 Task: Create a due date automation trigger when advanced on, 2 working days before a card is due add fields without custom field "Resume" set to a date more than 1 days ago at 11:00 AM.
Action: Mouse moved to (982, 305)
Screenshot: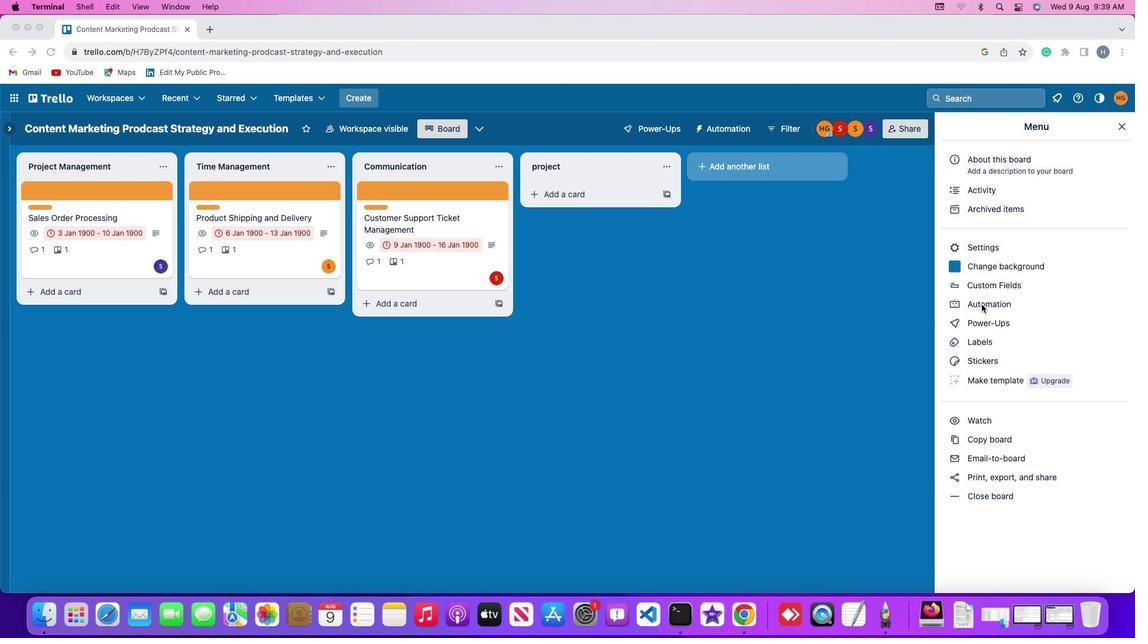
Action: Mouse pressed left at (982, 305)
Screenshot: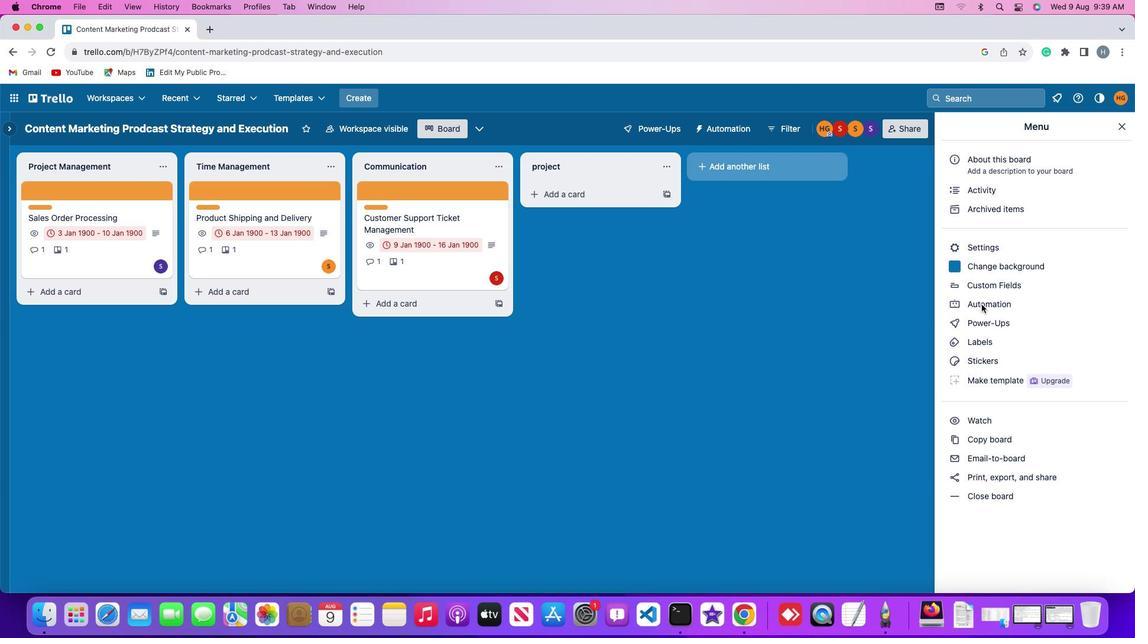
Action: Mouse pressed left at (982, 305)
Screenshot: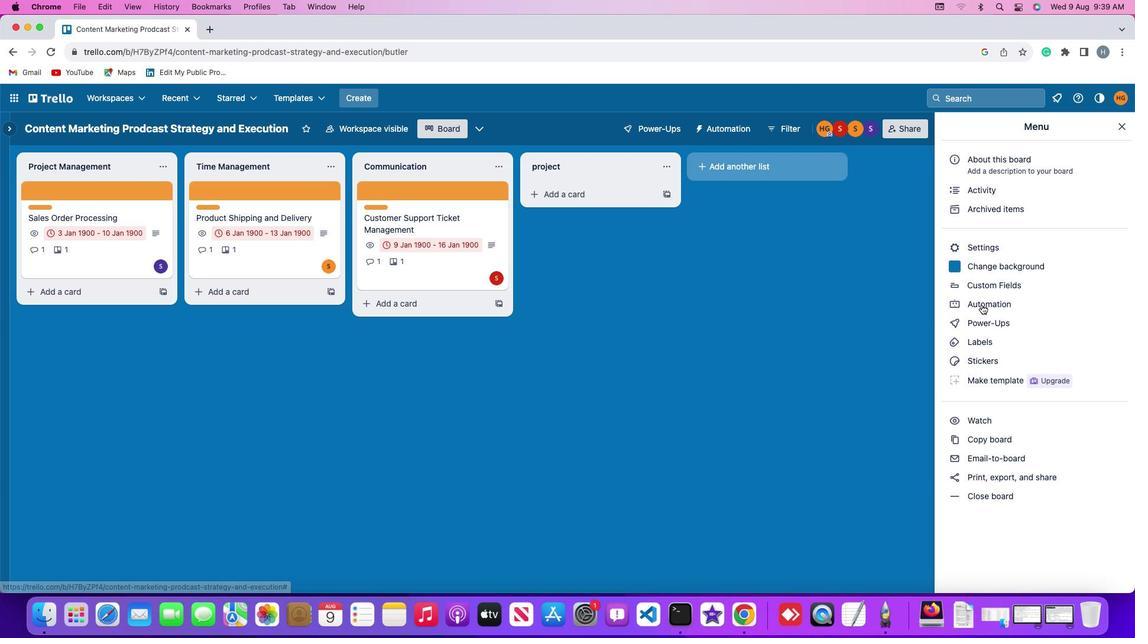 
Action: Mouse moved to (84, 275)
Screenshot: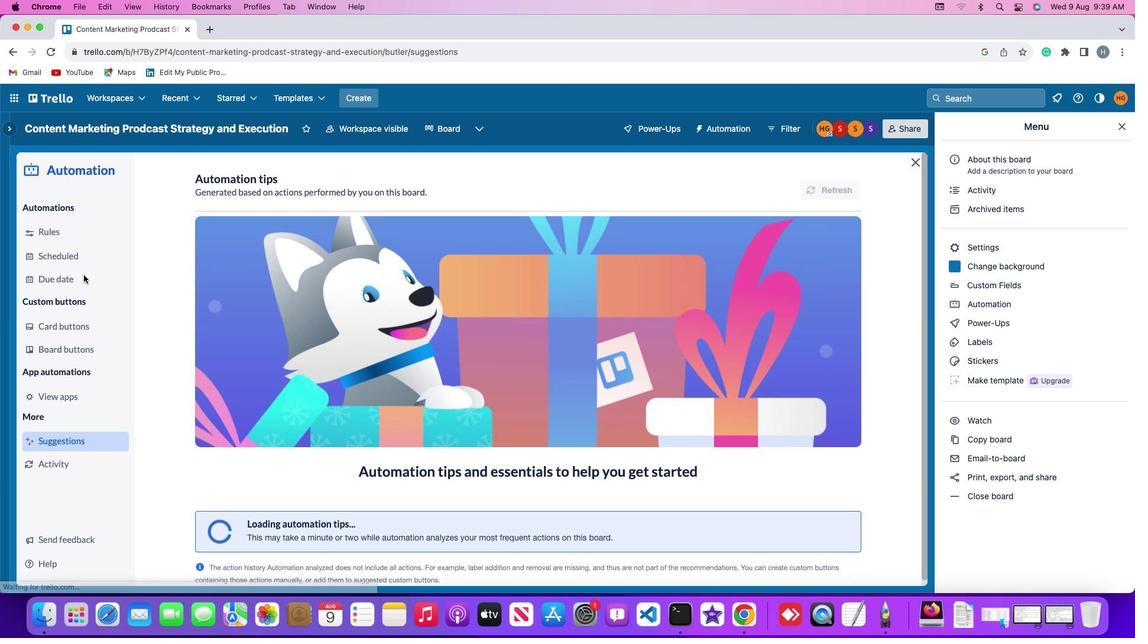 
Action: Mouse pressed left at (84, 275)
Screenshot: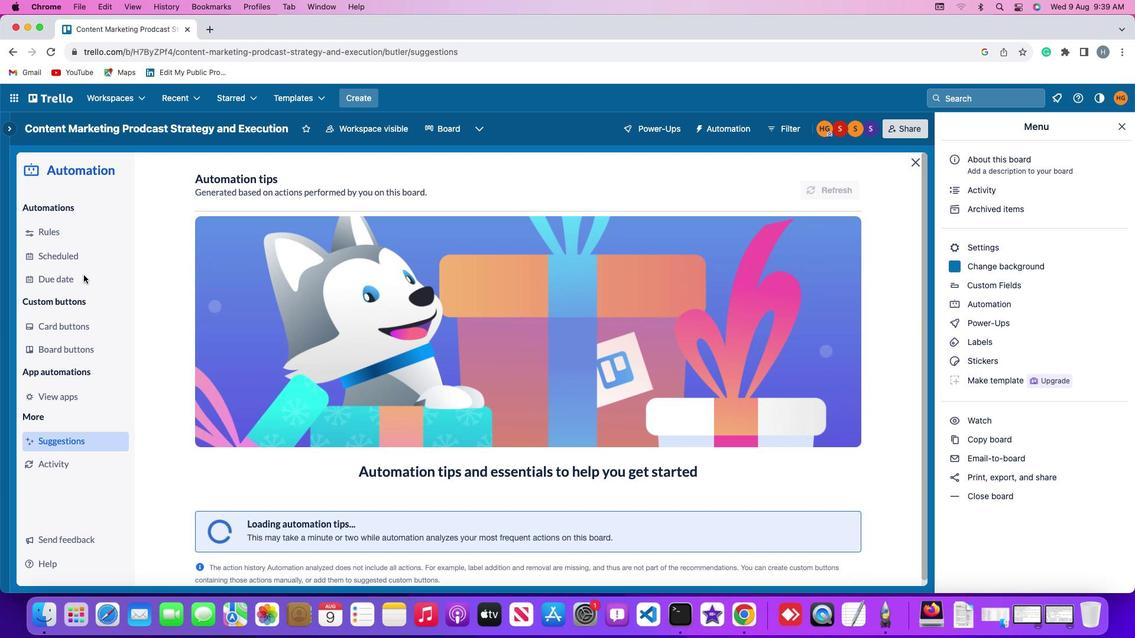 
Action: Mouse moved to (808, 181)
Screenshot: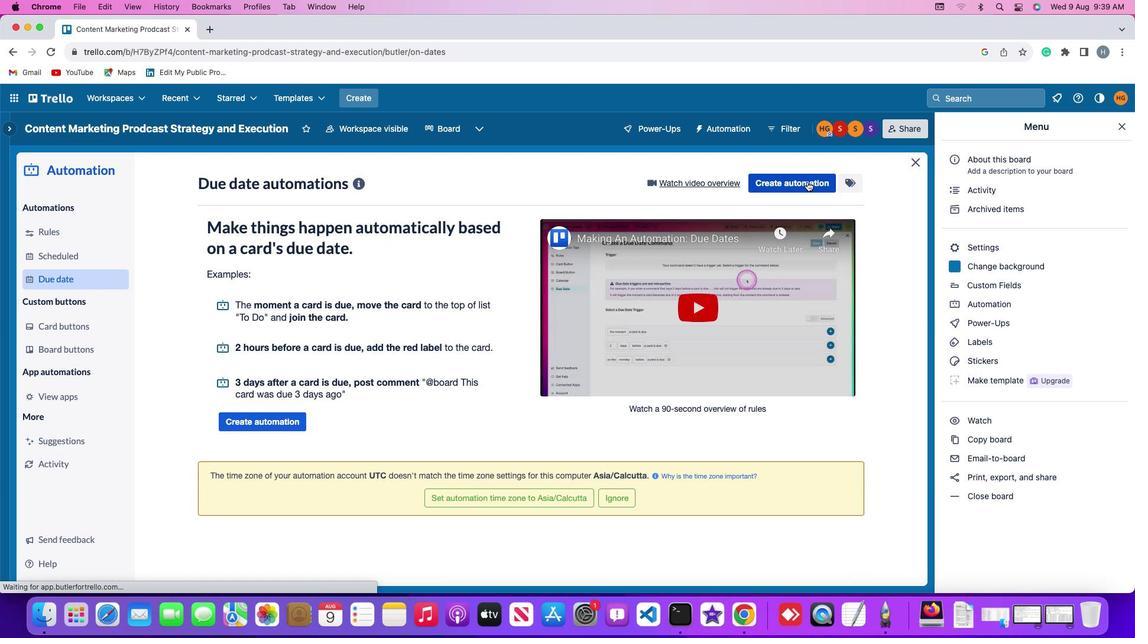 
Action: Mouse pressed left at (808, 181)
Screenshot: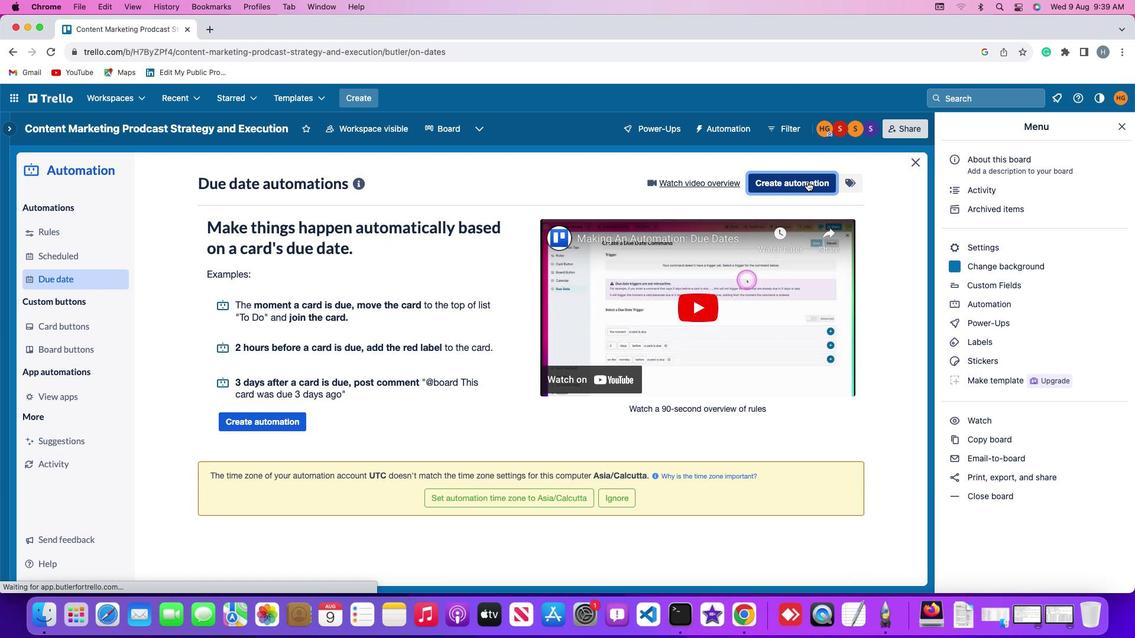 
Action: Mouse moved to (308, 297)
Screenshot: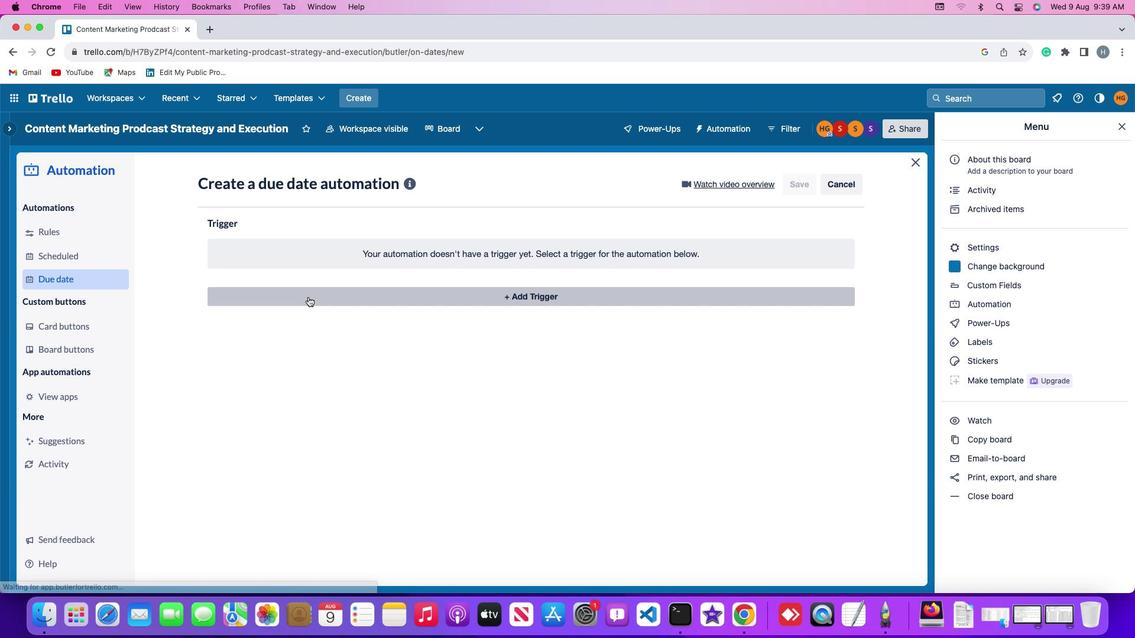 
Action: Mouse pressed left at (308, 297)
Screenshot: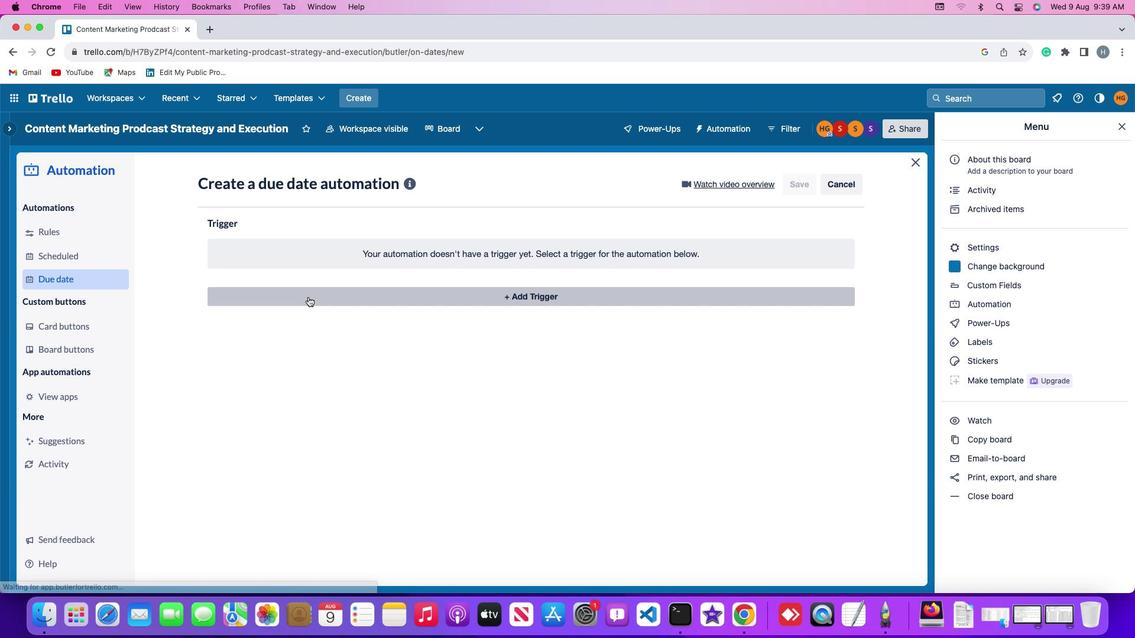 
Action: Mouse moved to (232, 477)
Screenshot: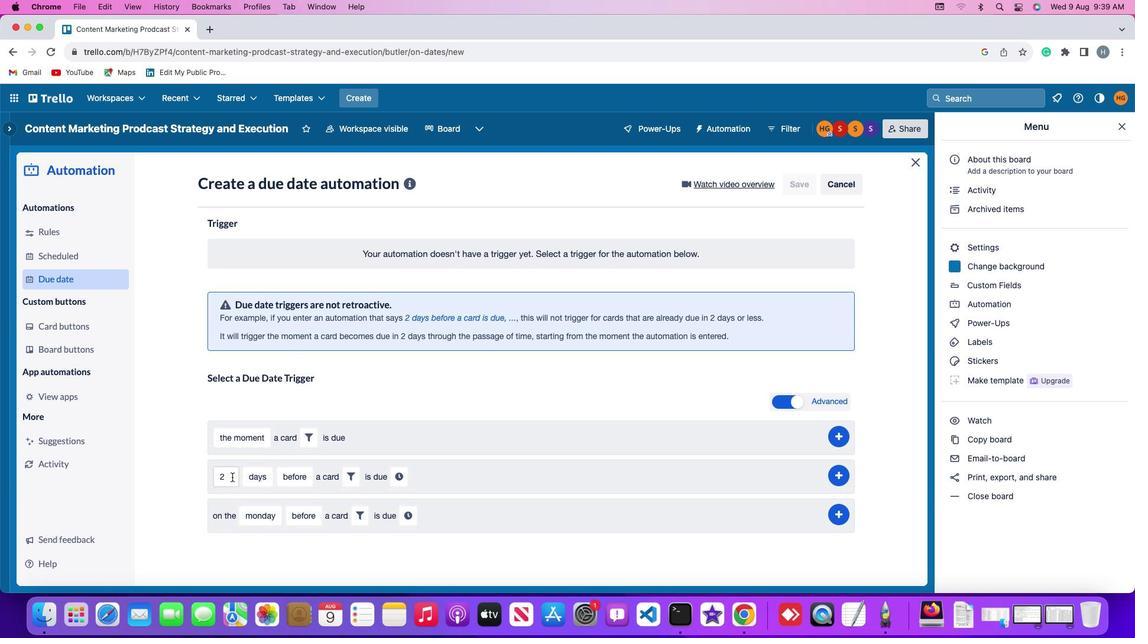 
Action: Mouse pressed left at (232, 477)
Screenshot: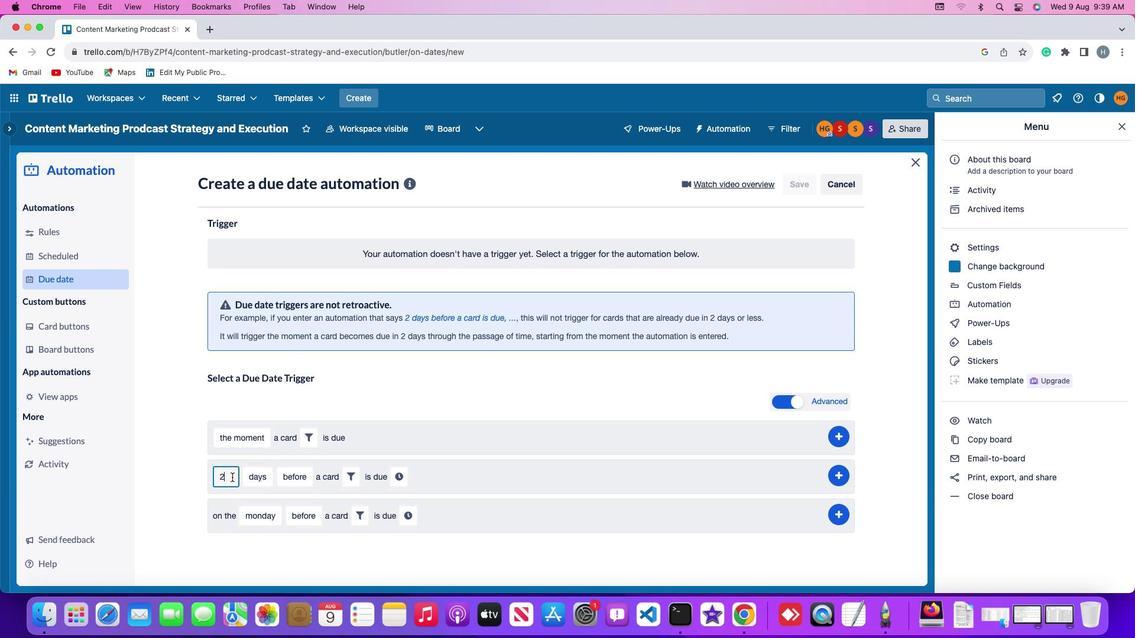 
Action: Key pressed Key.backspace'2'
Screenshot: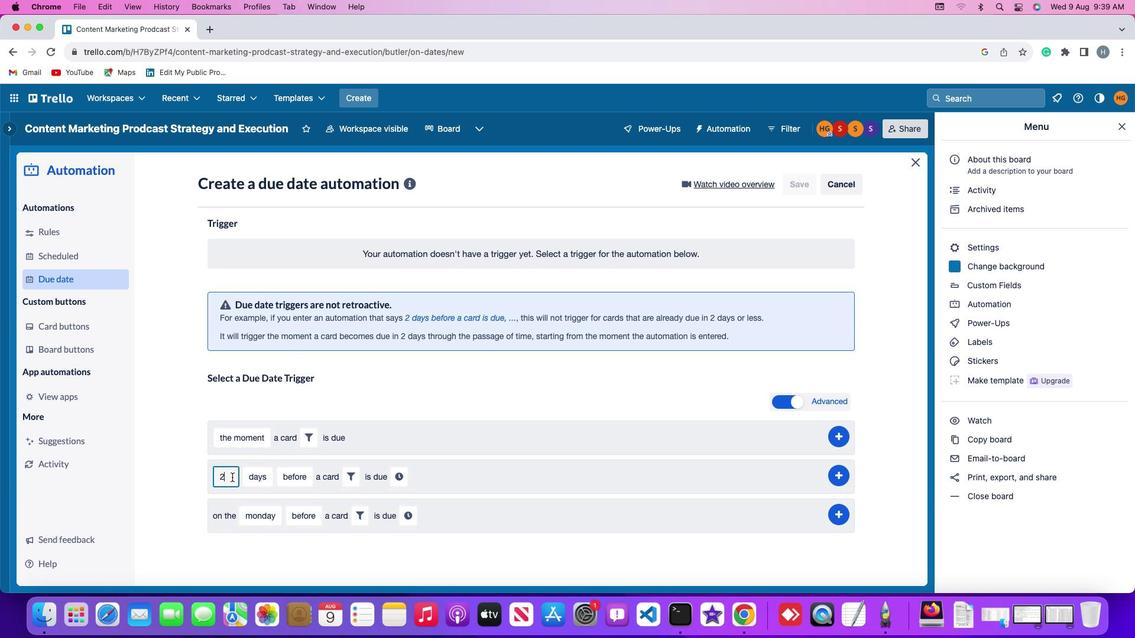 
Action: Mouse moved to (253, 477)
Screenshot: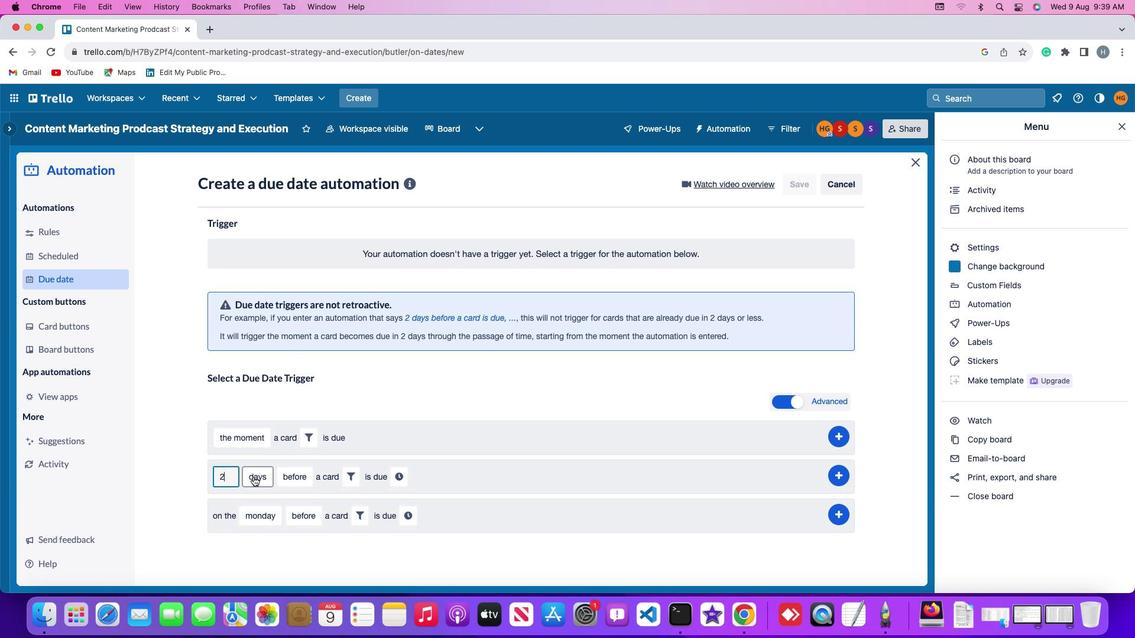 
Action: Mouse pressed left at (253, 477)
Screenshot: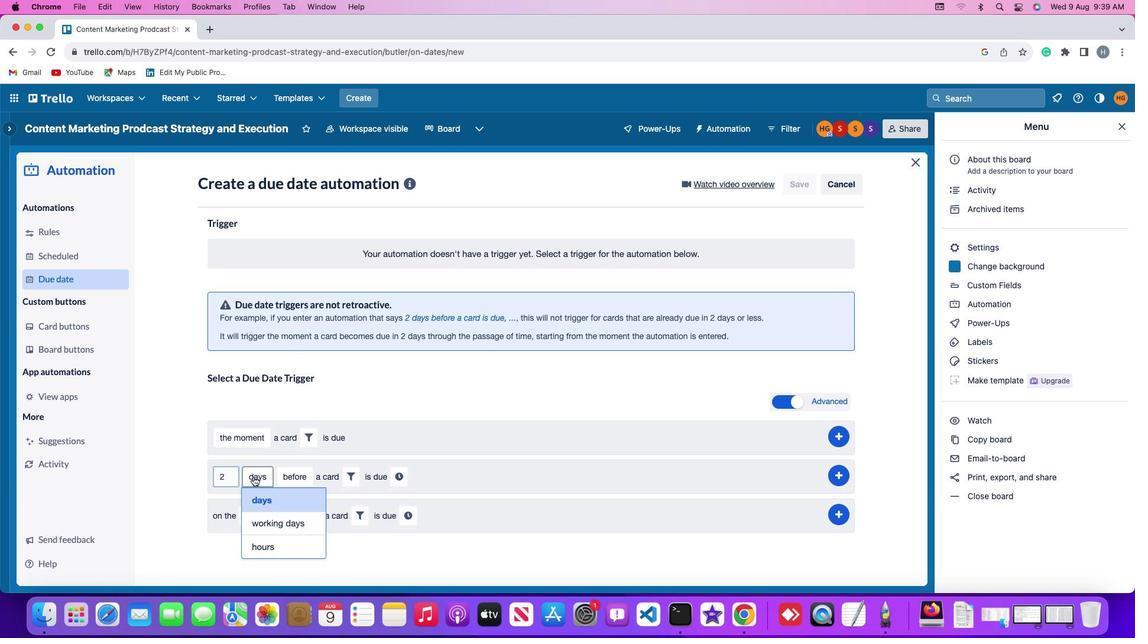 
Action: Mouse moved to (258, 520)
Screenshot: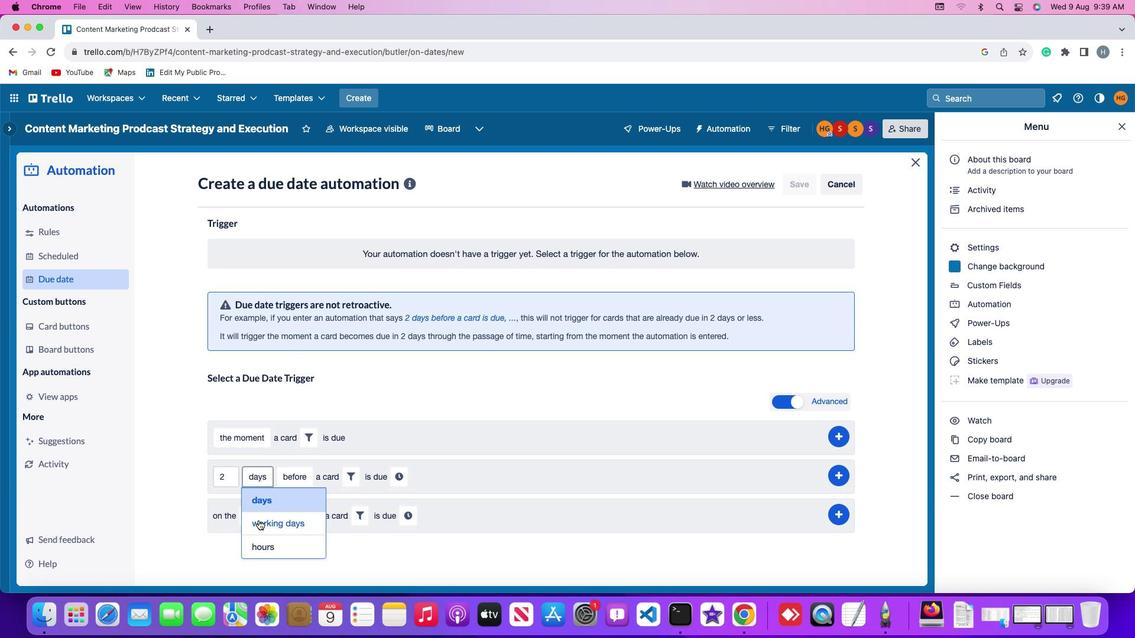 
Action: Mouse pressed left at (258, 520)
Screenshot: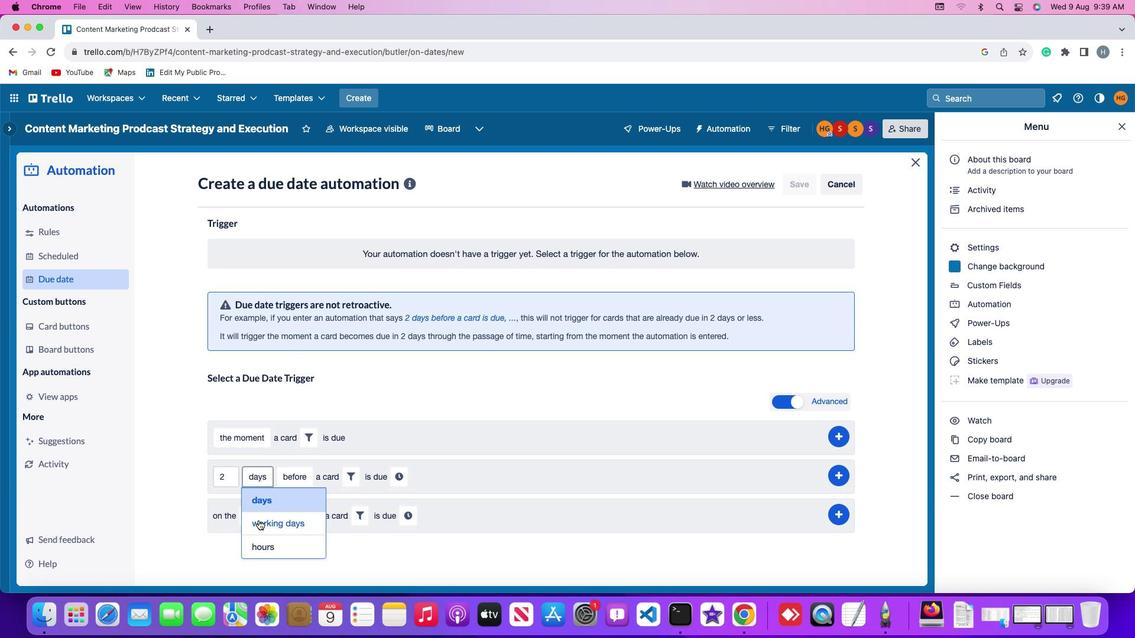 
Action: Mouse moved to (335, 477)
Screenshot: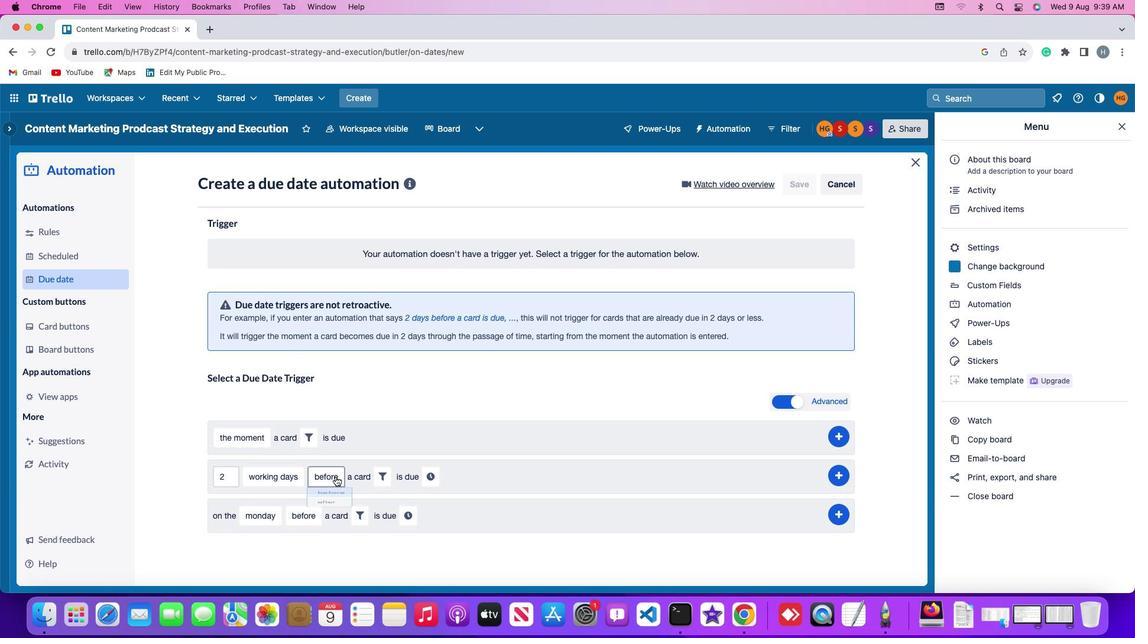 
Action: Mouse pressed left at (335, 477)
Screenshot: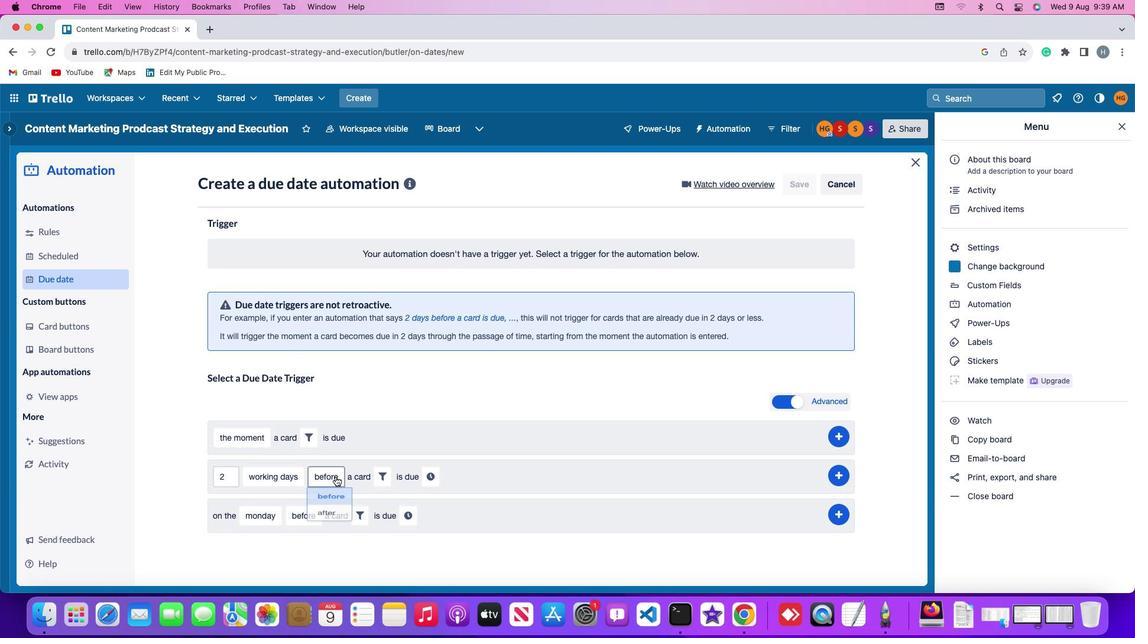 
Action: Mouse moved to (332, 499)
Screenshot: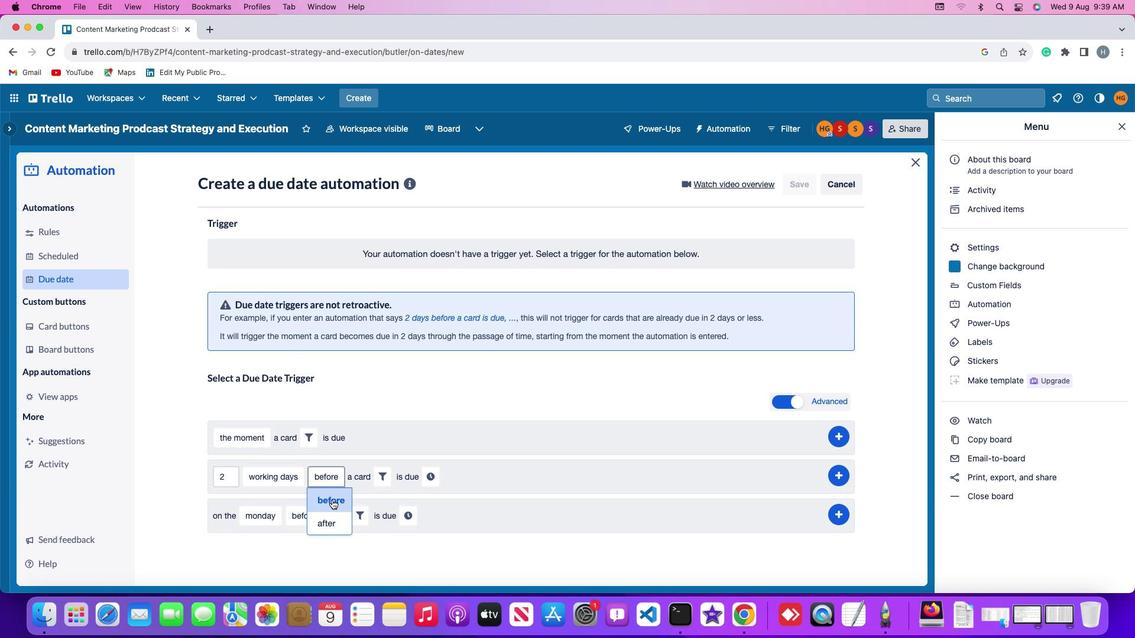 
Action: Mouse pressed left at (332, 499)
Screenshot: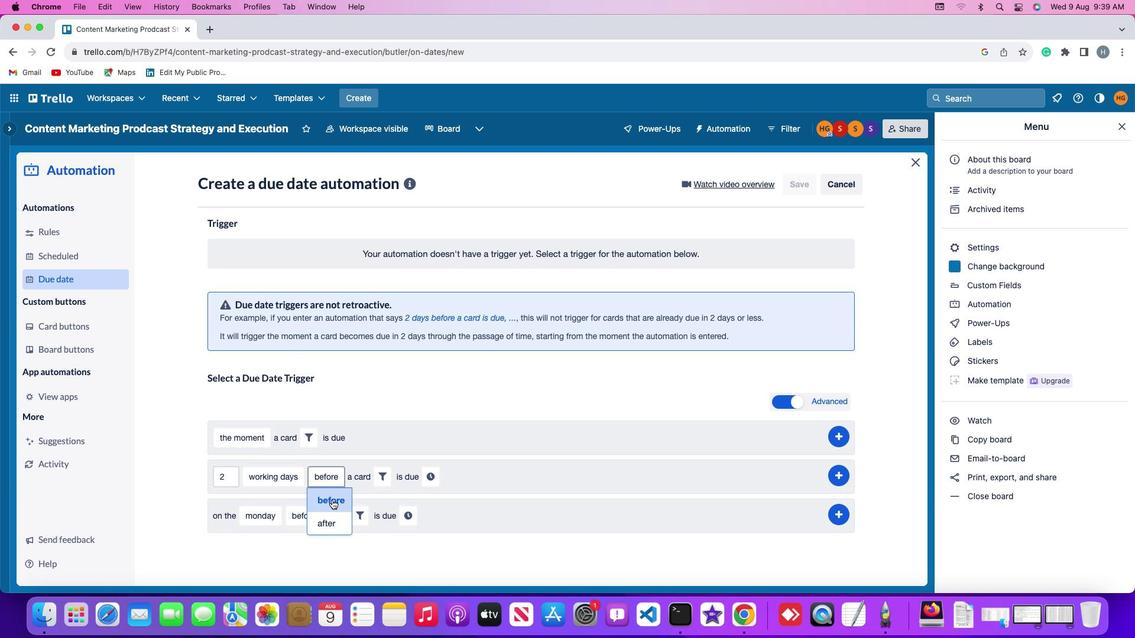 
Action: Mouse moved to (380, 473)
Screenshot: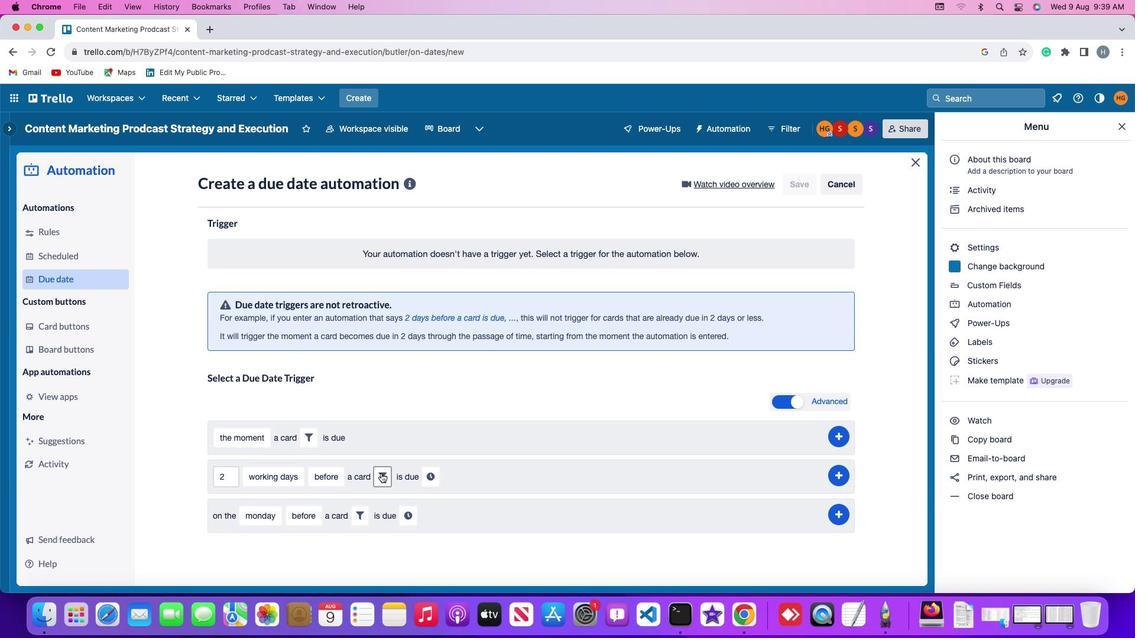 
Action: Mouse pressed left at (380, 473)
Screenshot: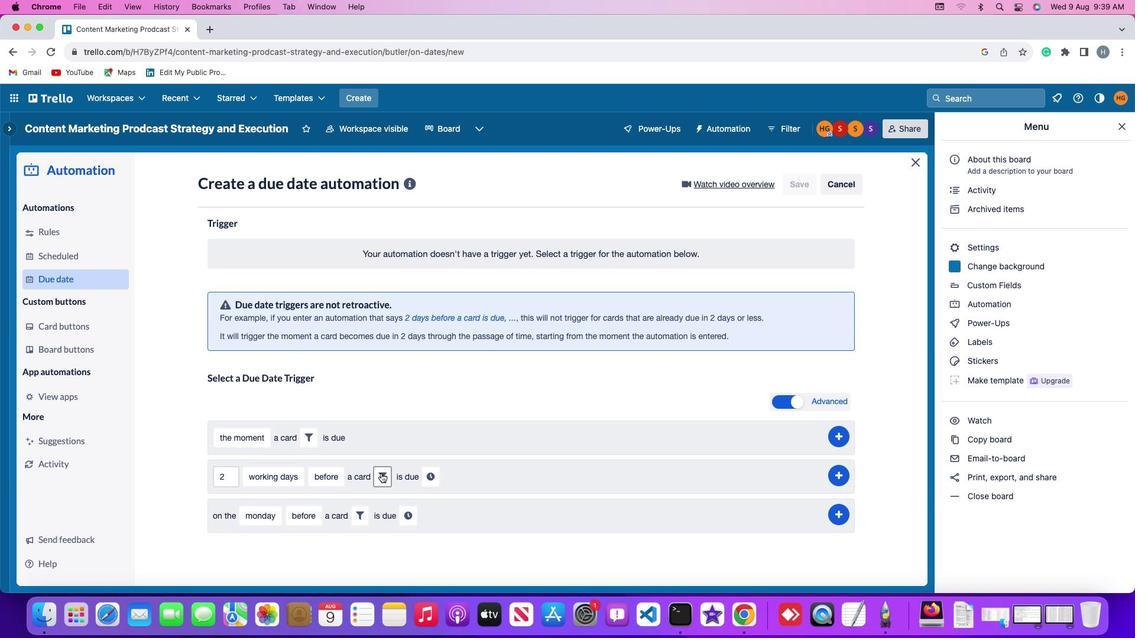 
Action: Mouse moved to (579, 511)
Screenshot: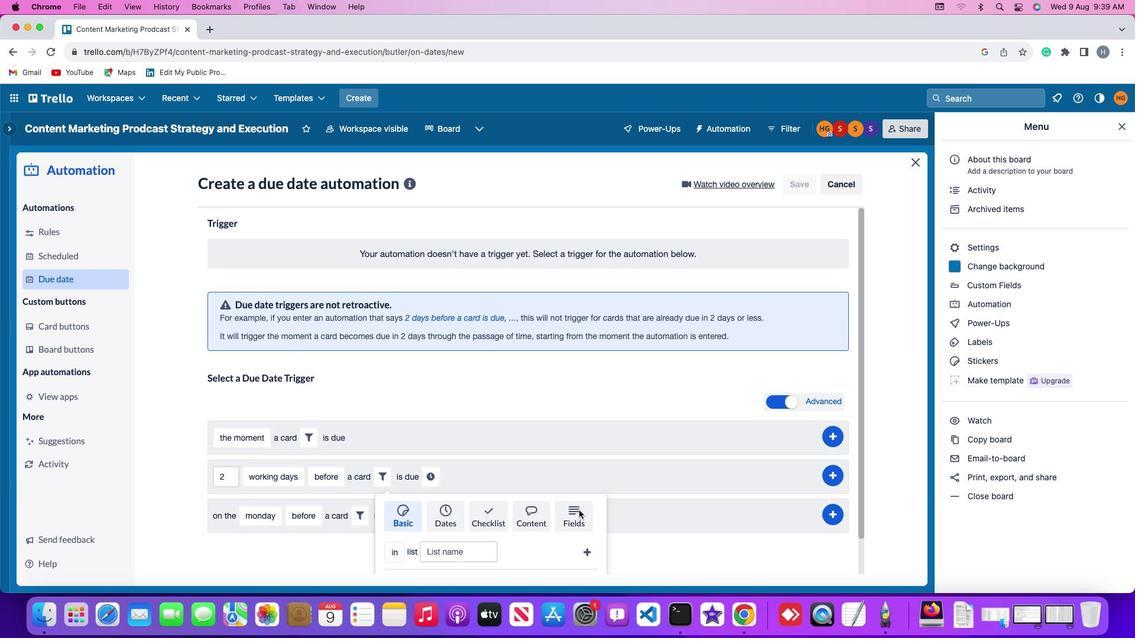 
Action: Mouse pressed left at (579, 511)
Screenshot: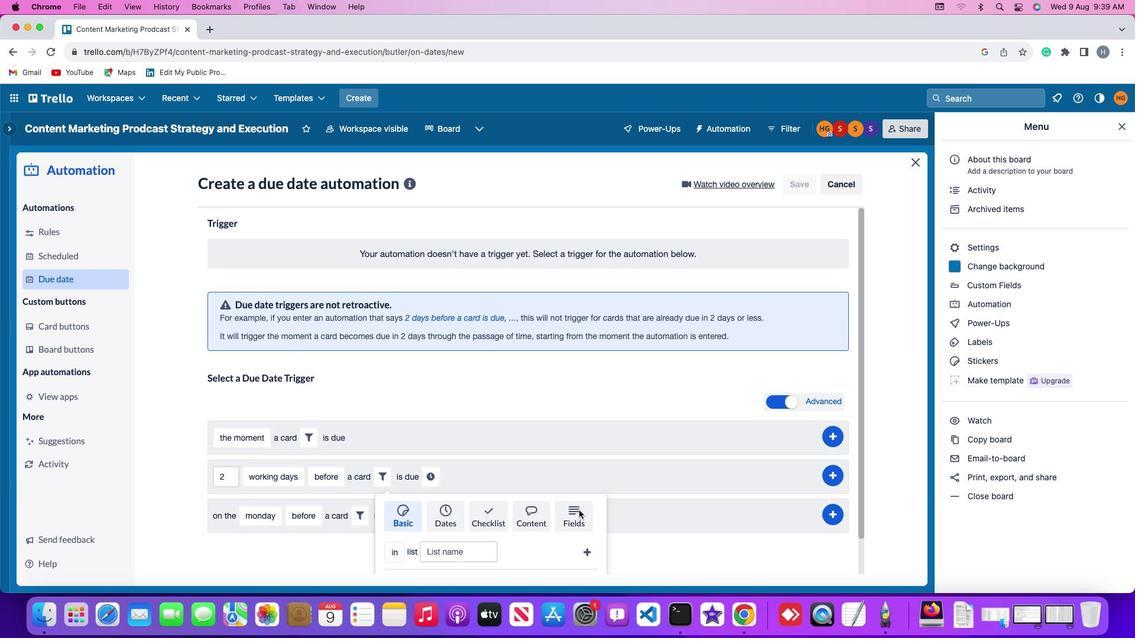 
Action: Mouse moved to (597, 513)
Screenshot: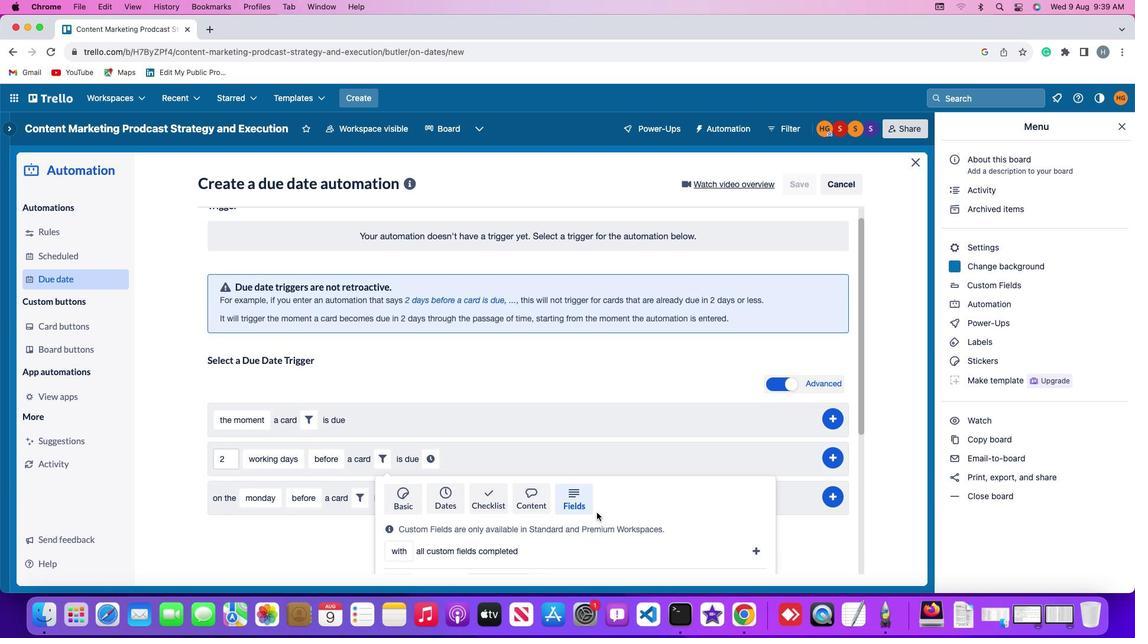 
Action: Mouse scrolled (597, 513) with delta (0, 0)
Screenshot: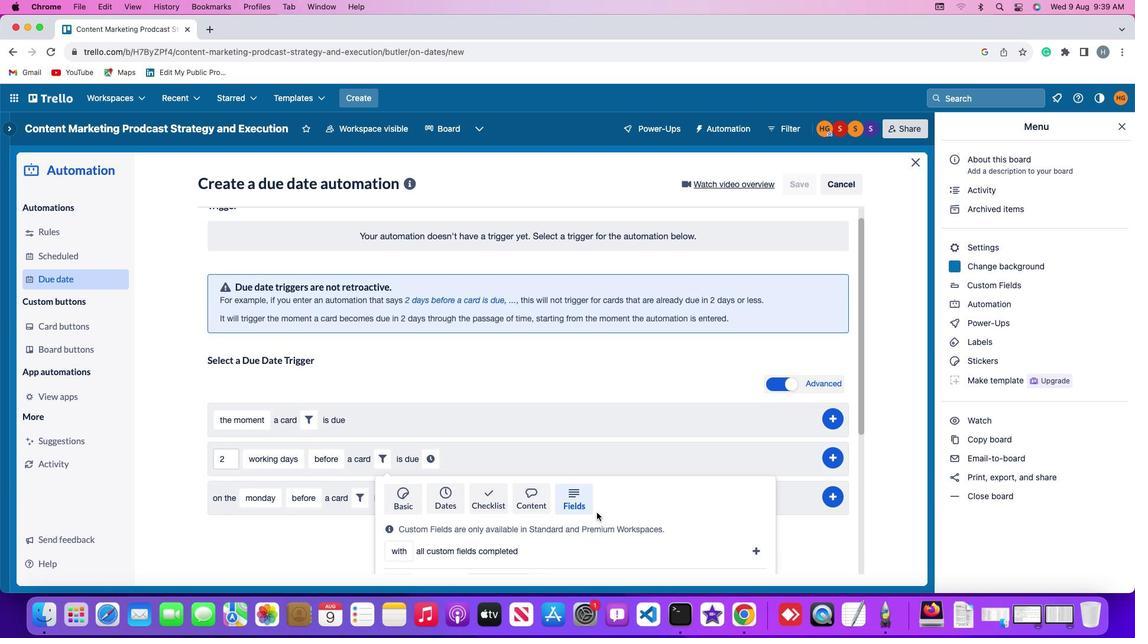 
Action: Mouse moved to (596, 513)
Screenshot: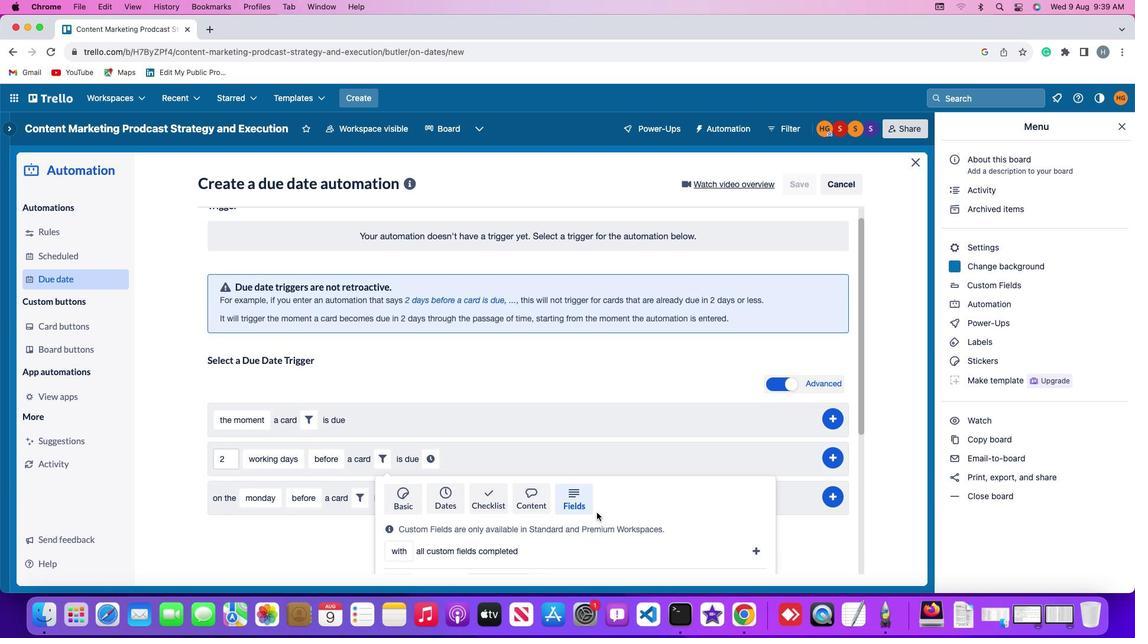 
Action: Mouse scrolled (596, 513) with delta (0, 0)
Screenshot: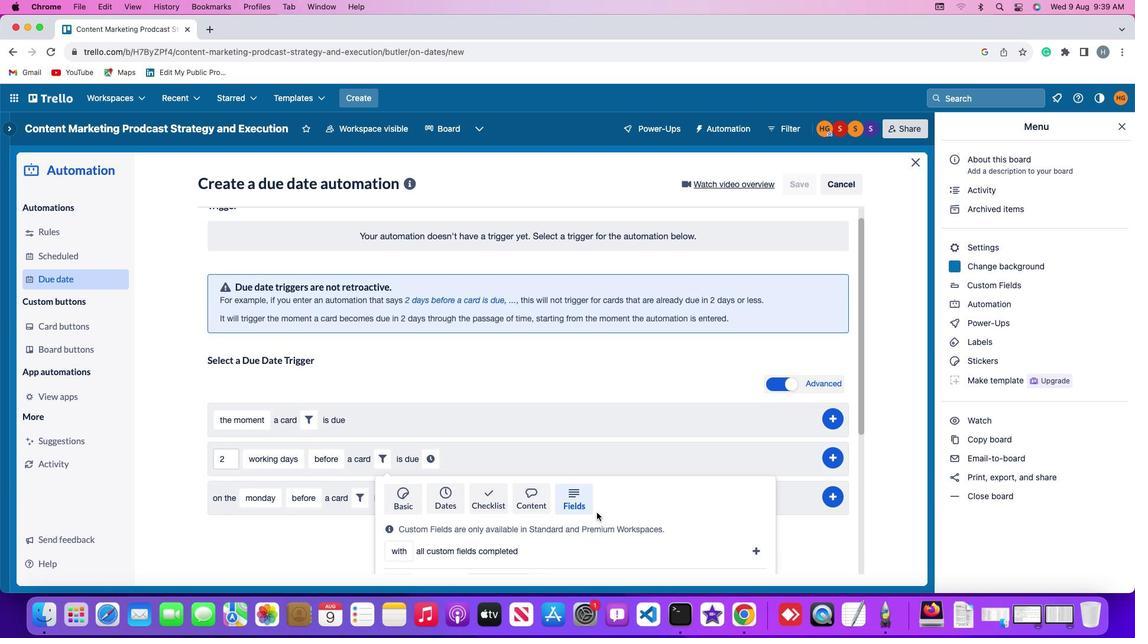
Action: Mouse scrolled (596, 513) with delta (0, -1)
Screenshot: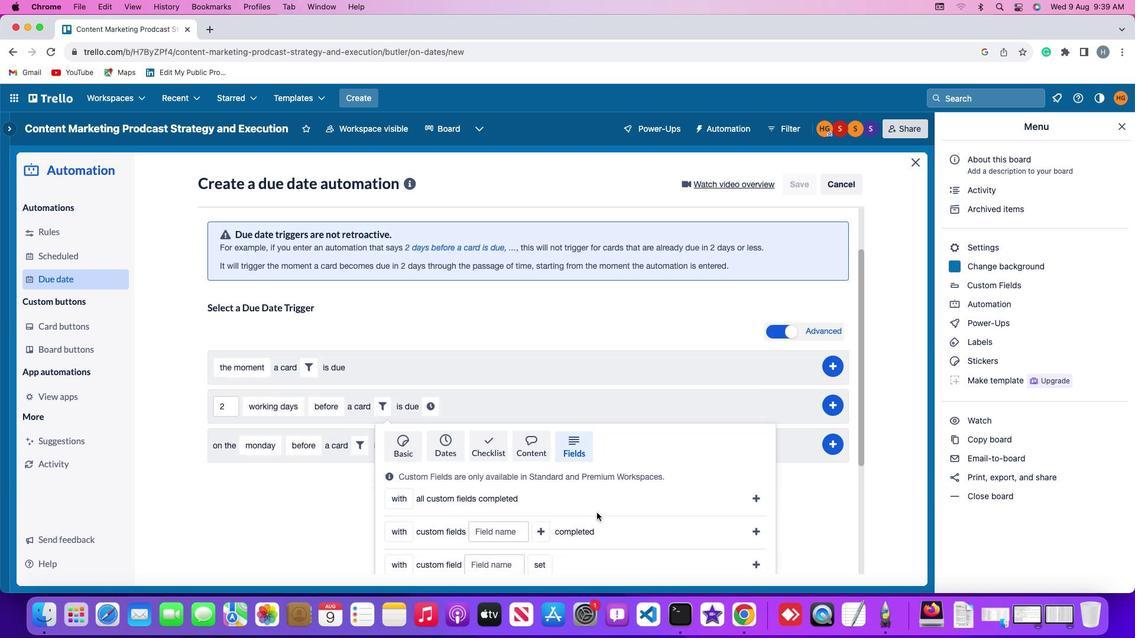 
Action: Mouse scrolled (596, 513) with delta (0, -2)
Screenshot: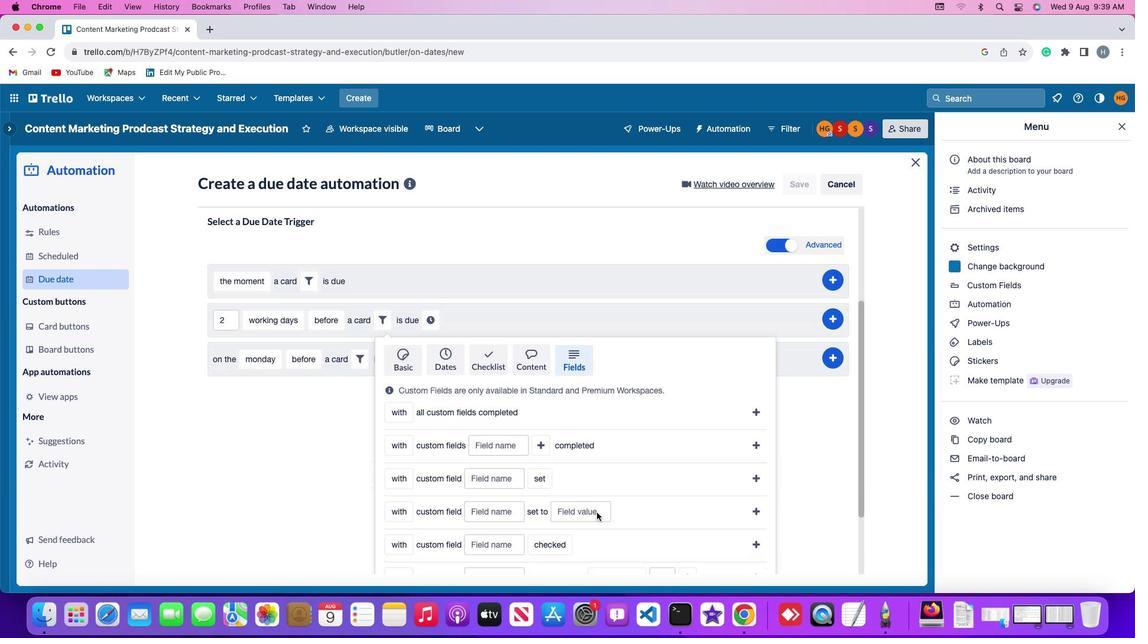 
Action: Mouse scrolled (596, 513) with delta (0, 0)
Screenshot: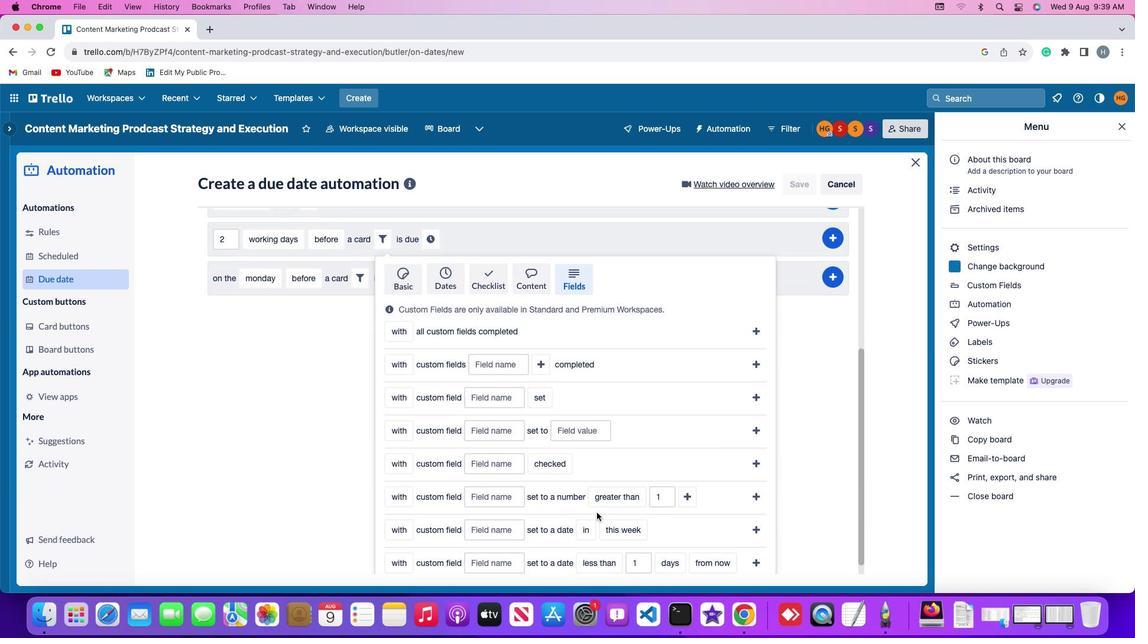 
Action: Mouse scrolled (596, 513) with delta (0, 0)
Screenshot: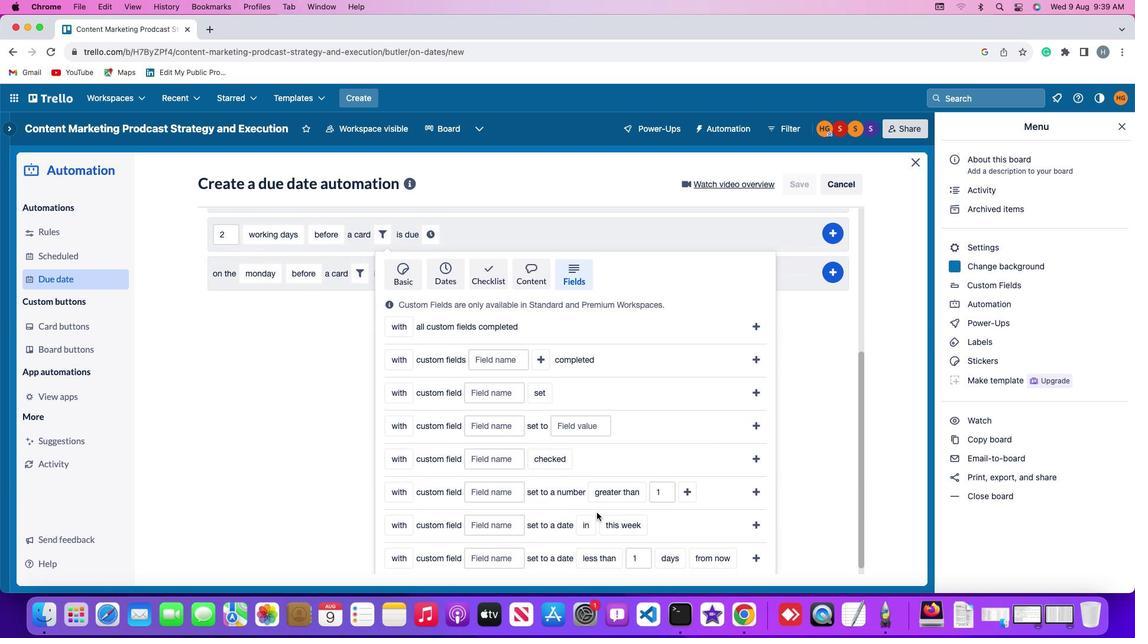 
Action: Mouse scrolled (596, 513) with delta (0, -1)
Screenshot: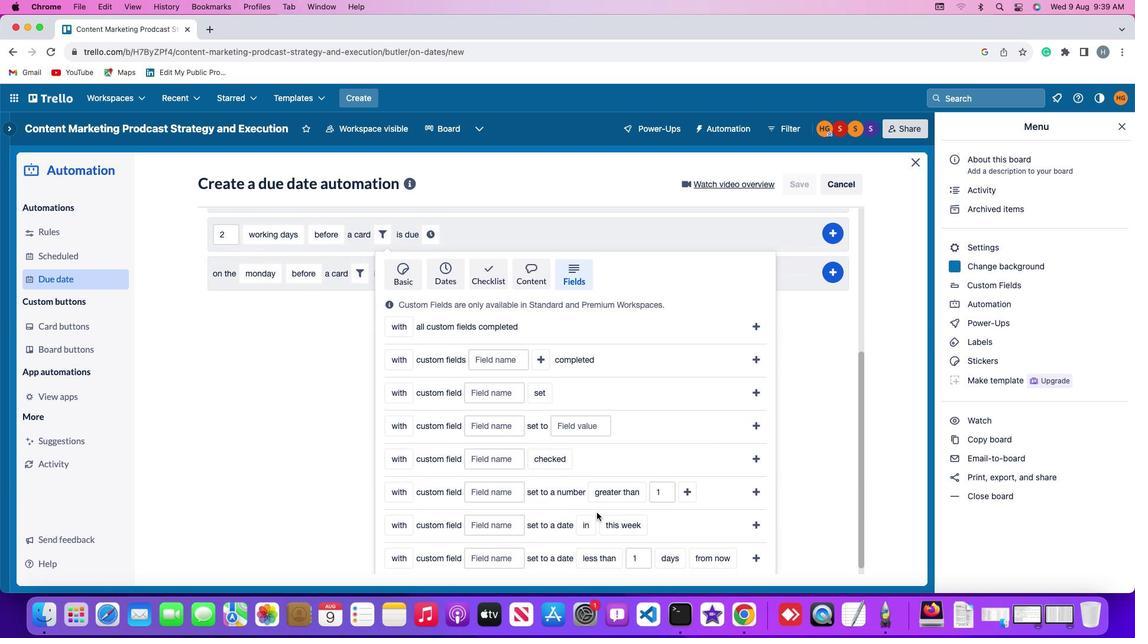 
Action: Mouse scrolled (596, 513) with delta (0, -2)
Screenshot: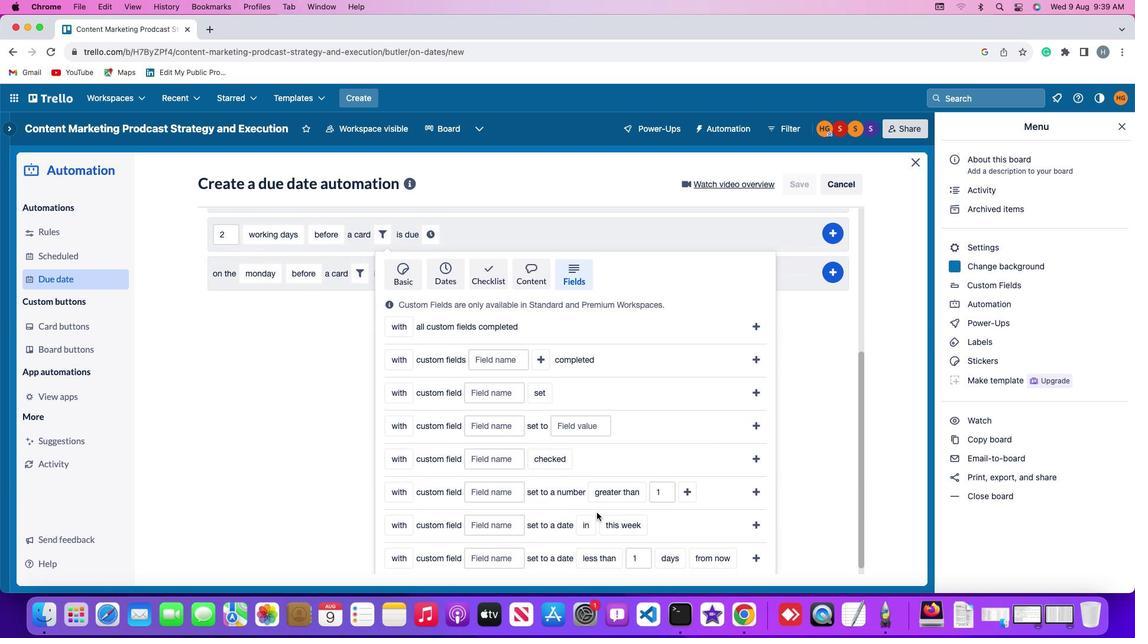 
Action: Mouse scrolled (596, 513) with delta (0, 0)
Screenshot: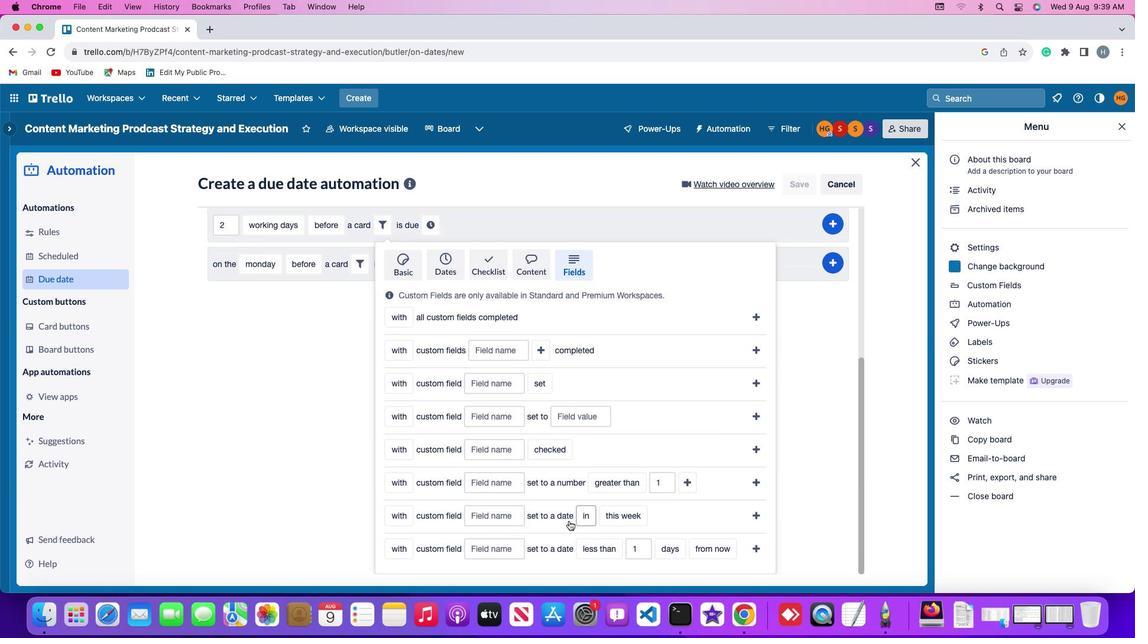
Action: Mouse moved to (406, 547)
Screenshot: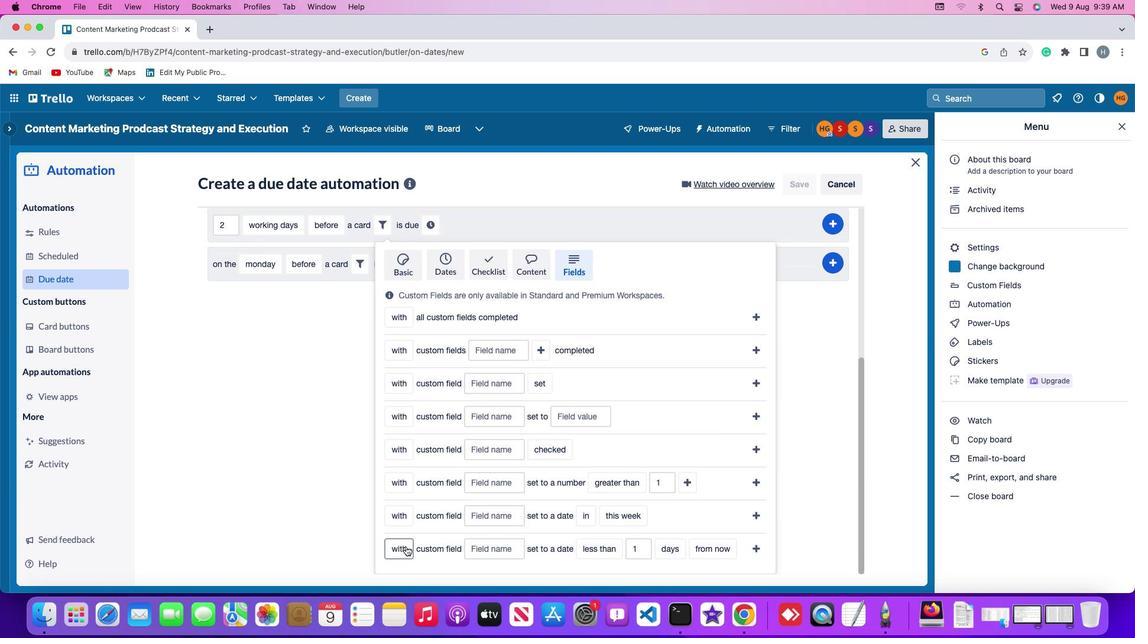 
Action: Mouse pressed left at (406, 547)
Screenshot: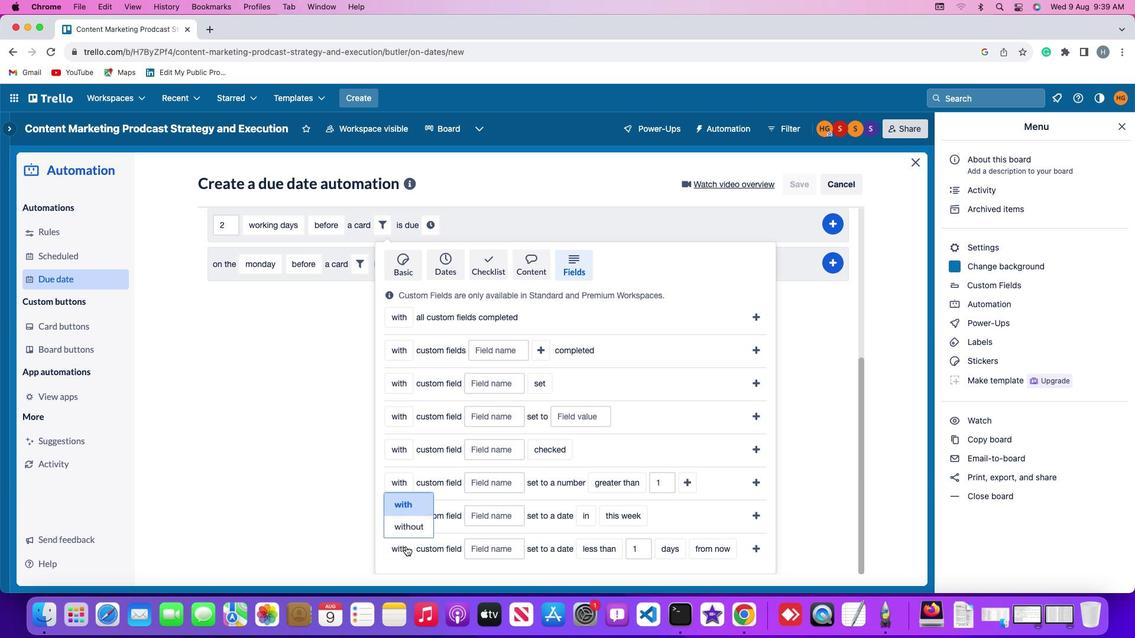 
Action: Mouse moved to (413, 530)
Screenshot: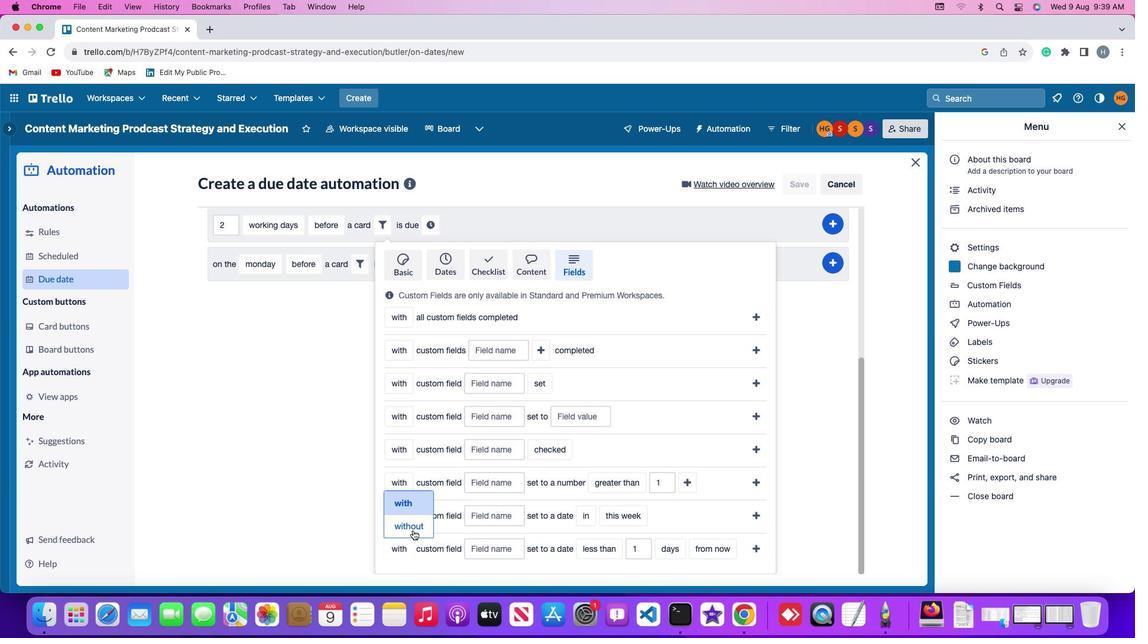 
Action: Mouse pressed left at (413, 530)
Screenshot: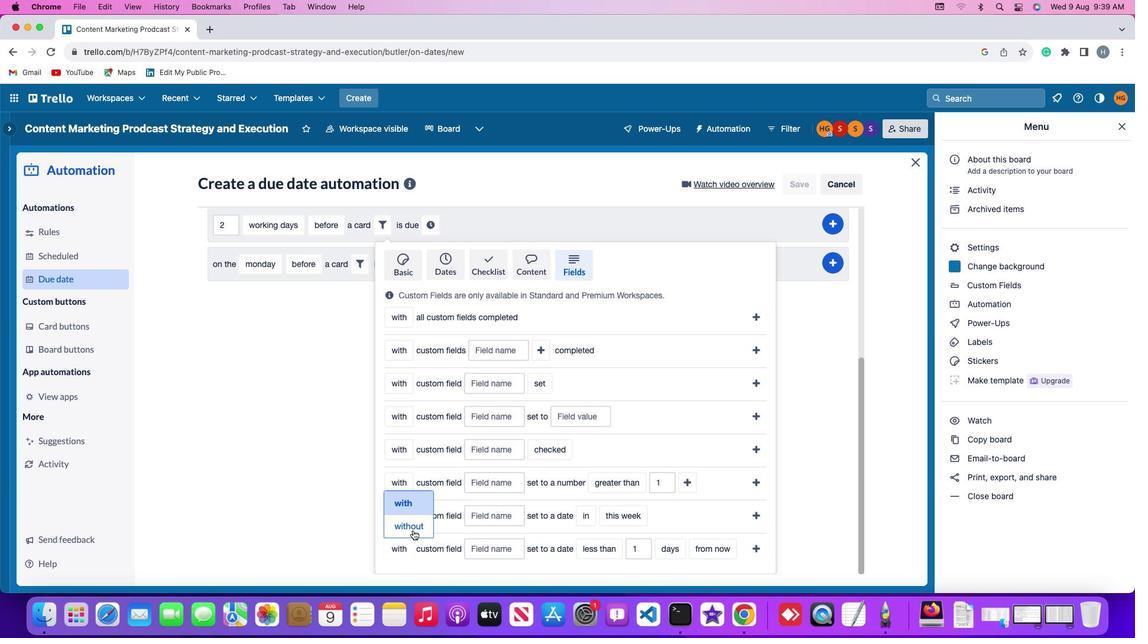 
Action: Mouse moved to (511, 548)
Screenshot: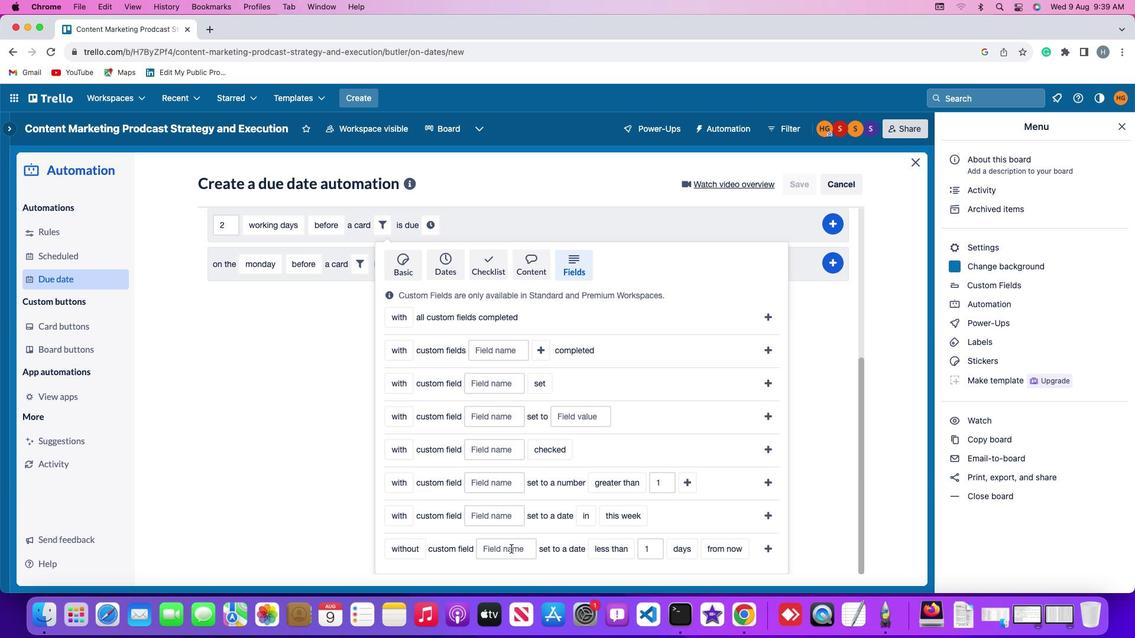 
Action: Mouse pressed left at (511, 548)
Screenshot: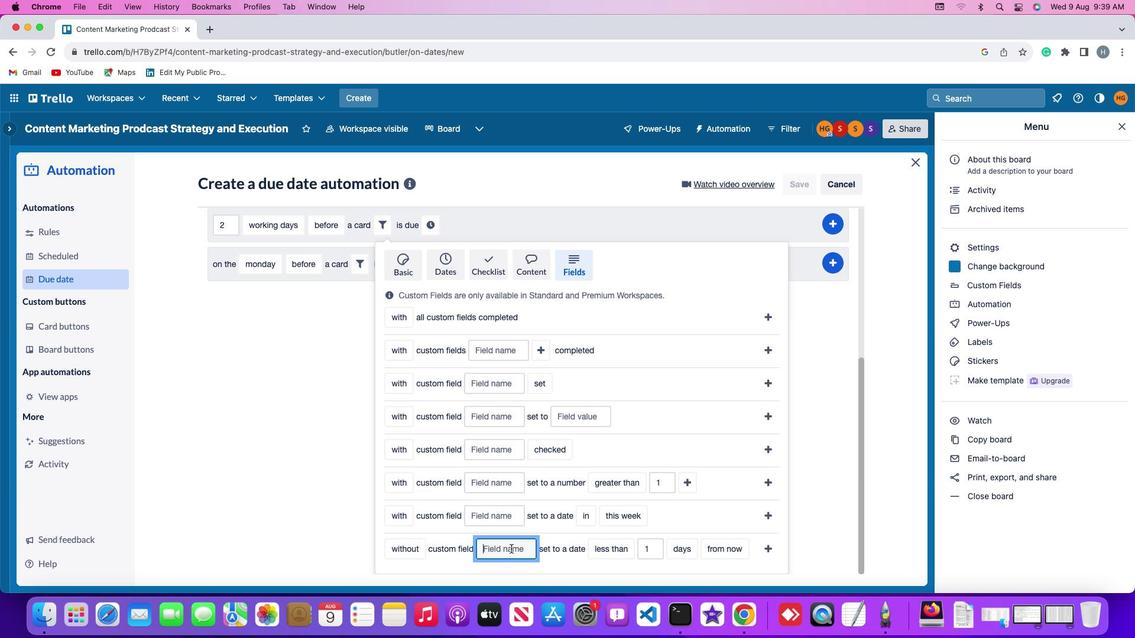 
Action: Mouse moved to (512, 548)
Screenshot: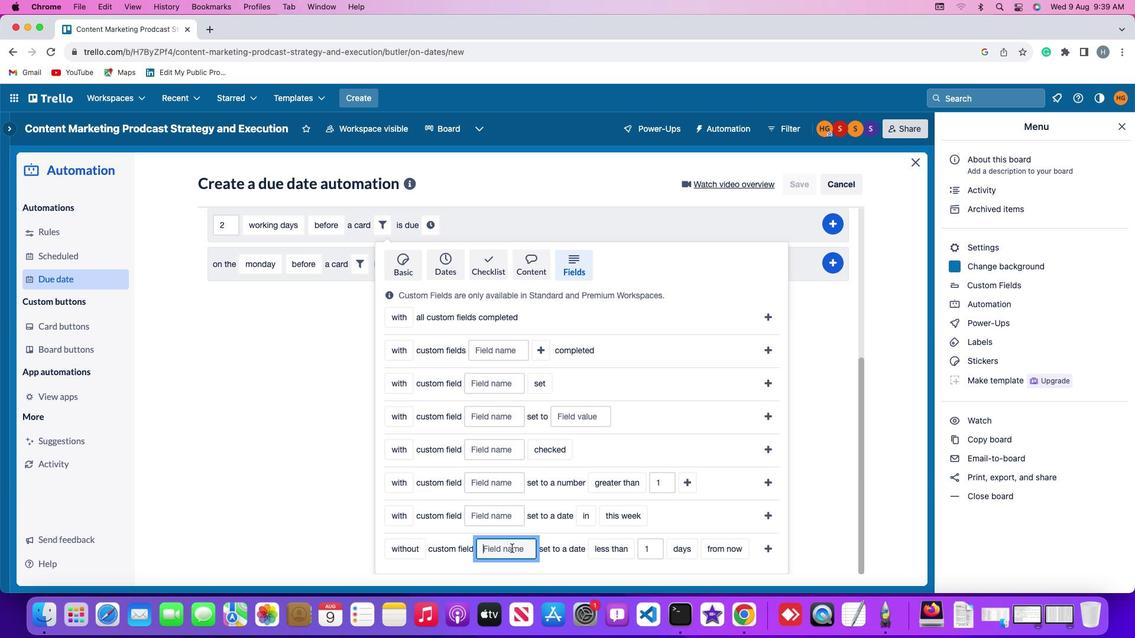 
Action: Key pressed Key.shift'R''e''s''u''m''e'
Screenshot: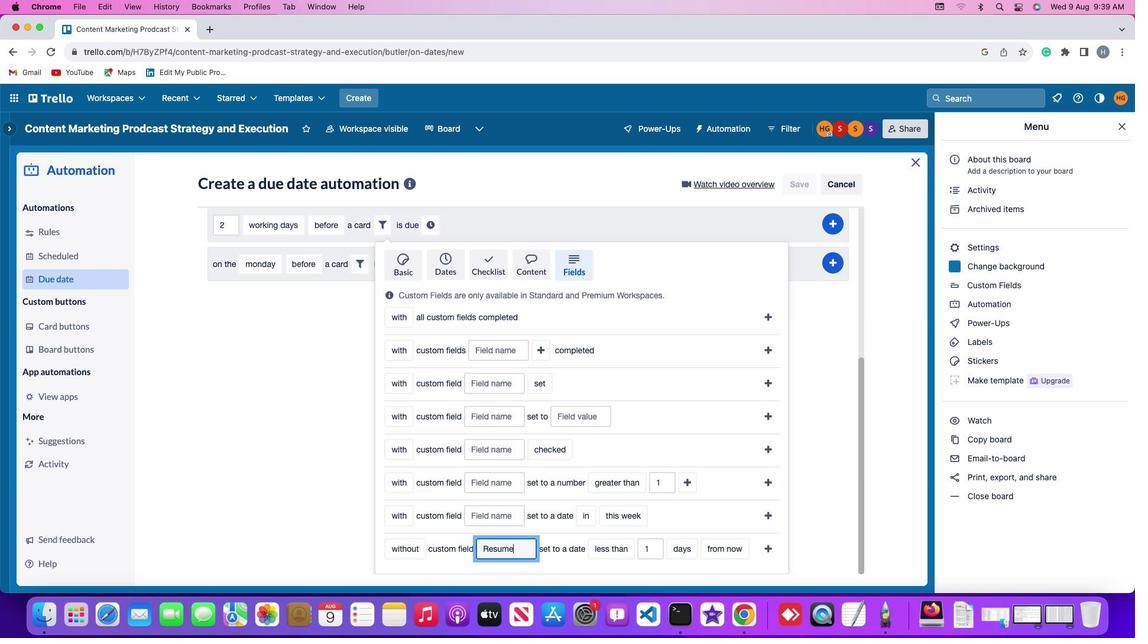 
Action: Mouse moved to (601, 550)
Screenshot: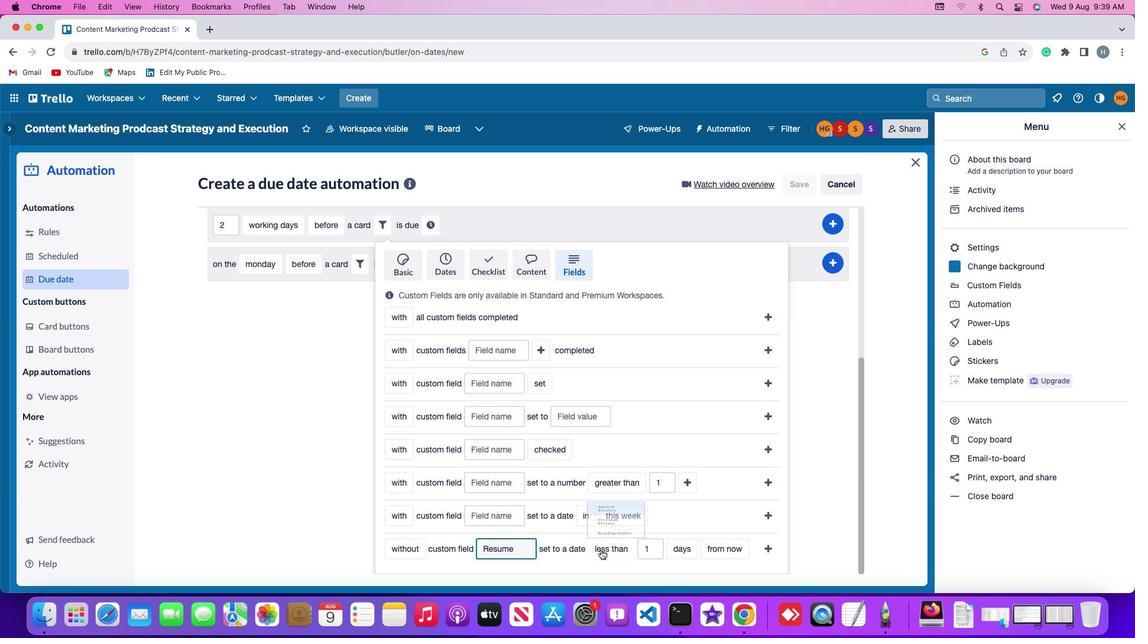 
Action: Mouse pressed left at (601, 550)
Screenshot: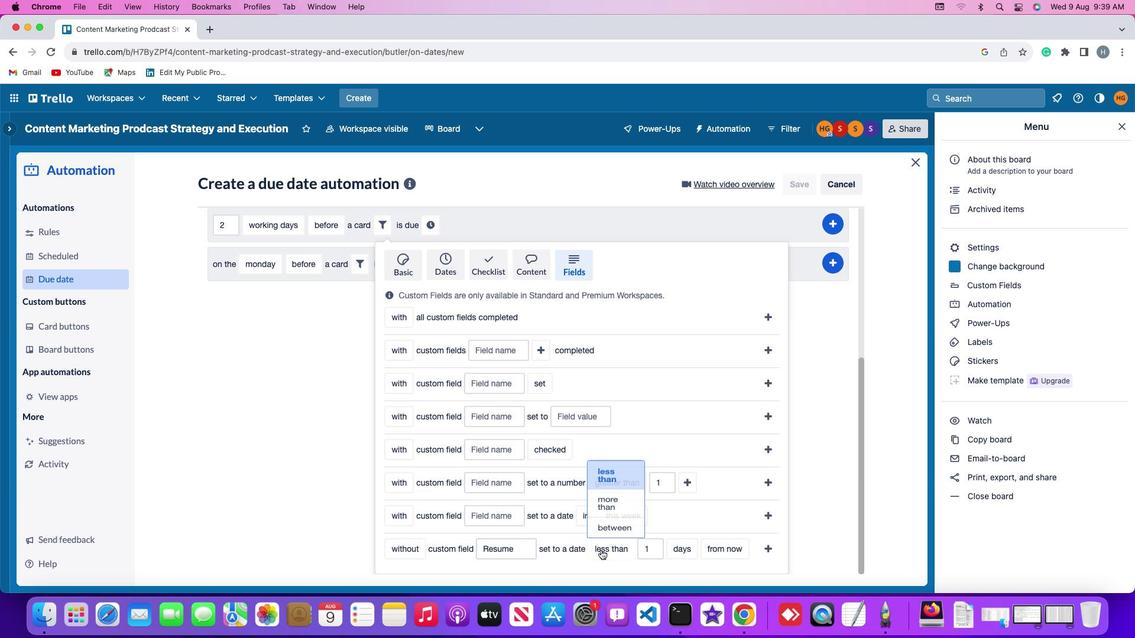 
Action: Mouse moved to (623, 501)
Screenshot: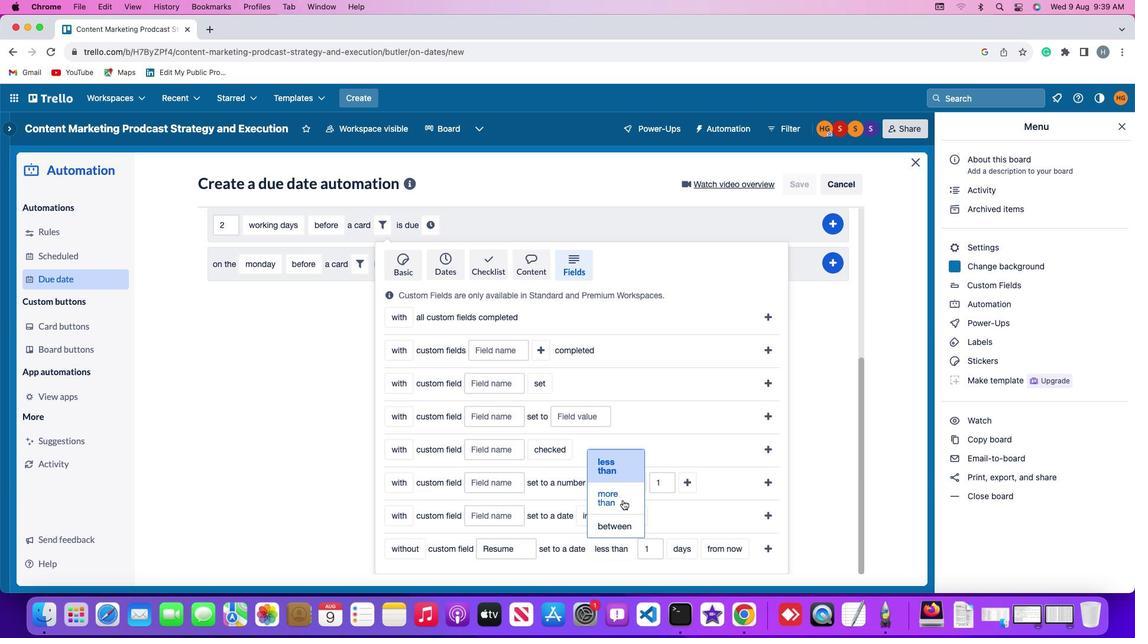 
Action: Mouse pressed left at (623, 501)
Screenshot: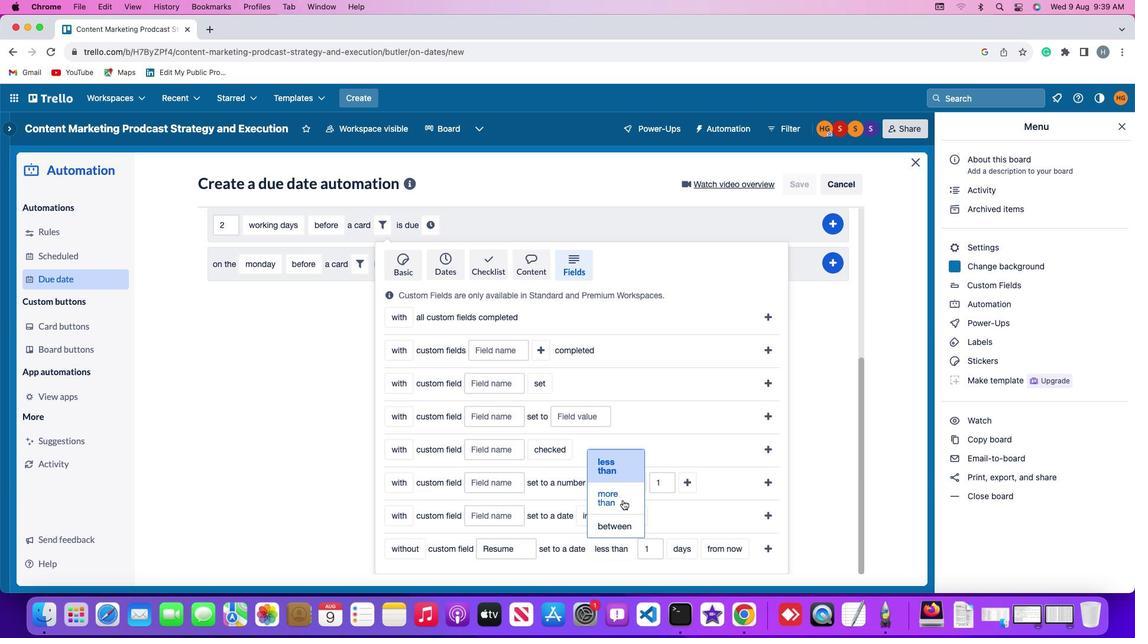 
Action: Mouse moved to (664, 548)
Screenshot: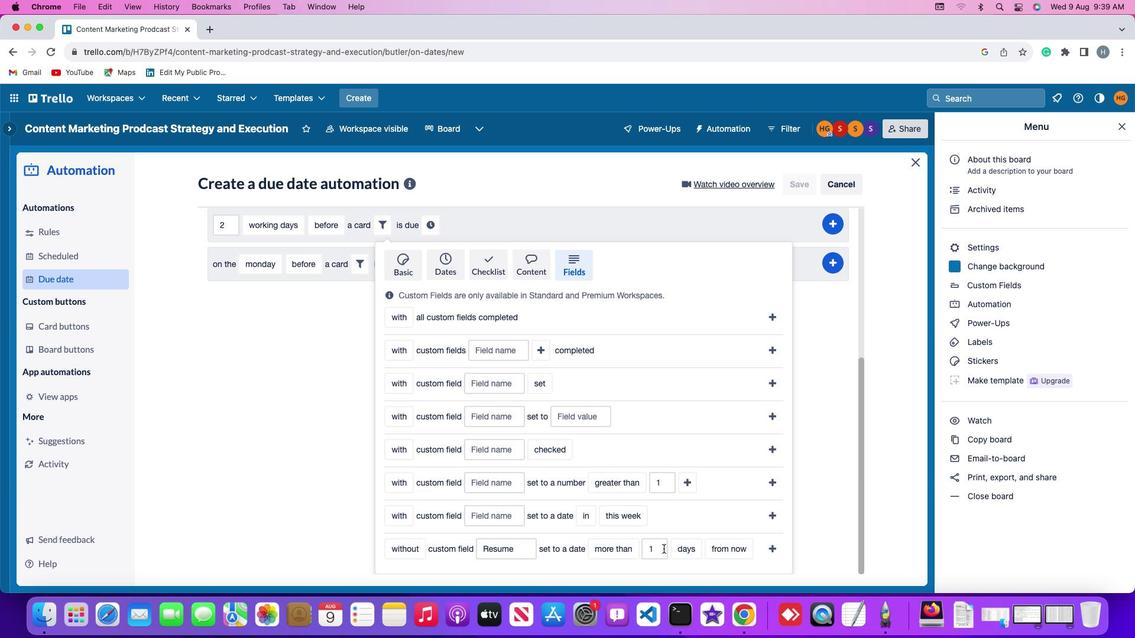 
Action: Mouse pressed left at (664, 548)
Screenshot: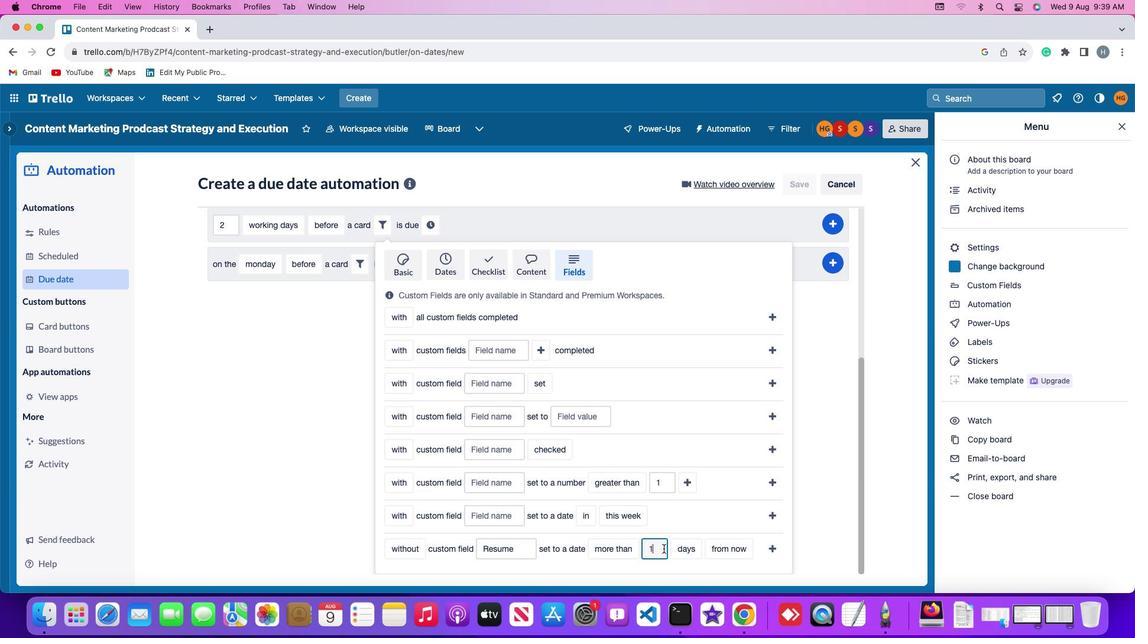 
Action: Mouse moved to (664, 548)
Screenshot: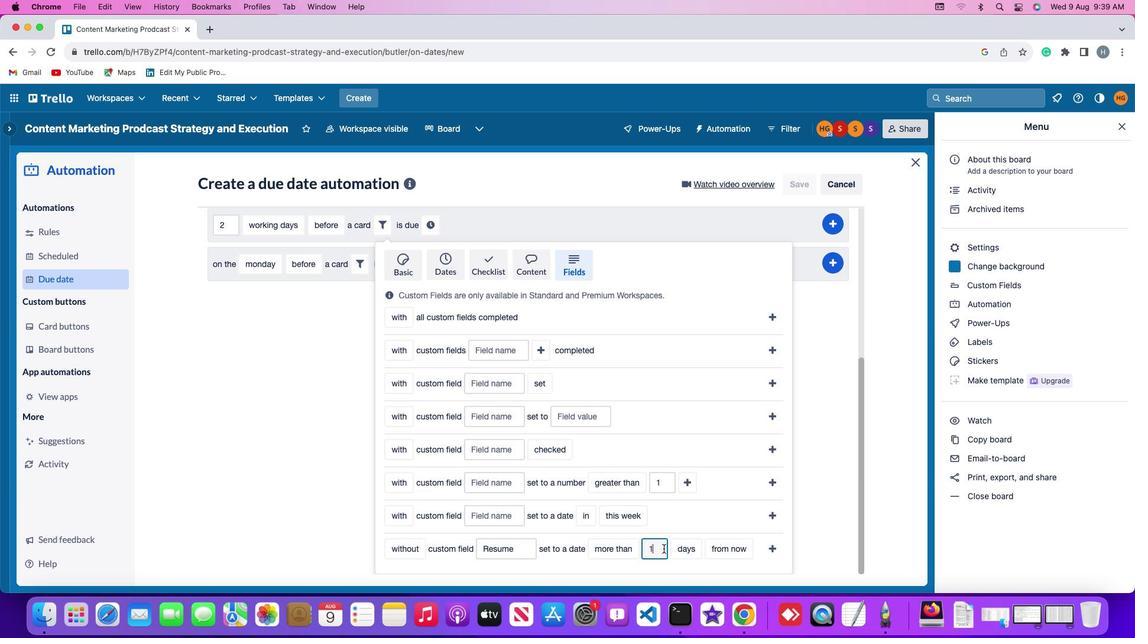 
Action: Key pressed Key.backspace
Screenshot: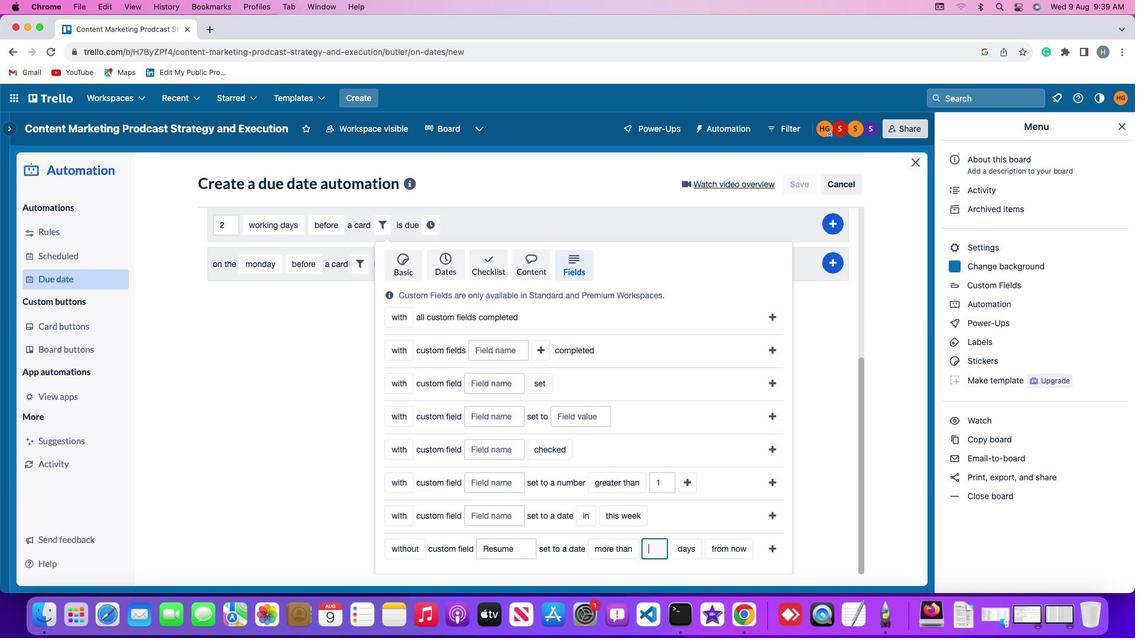 
Action: Mouse moved to (664, 548)
Screenshot: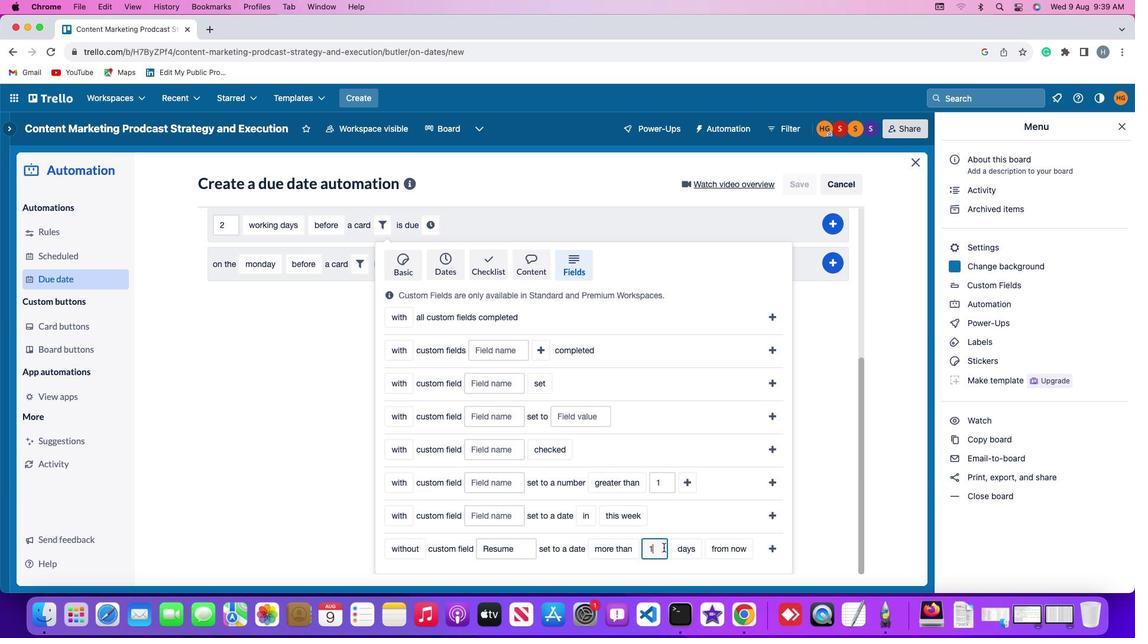 
Action: Key pressed '1'
Screenshot: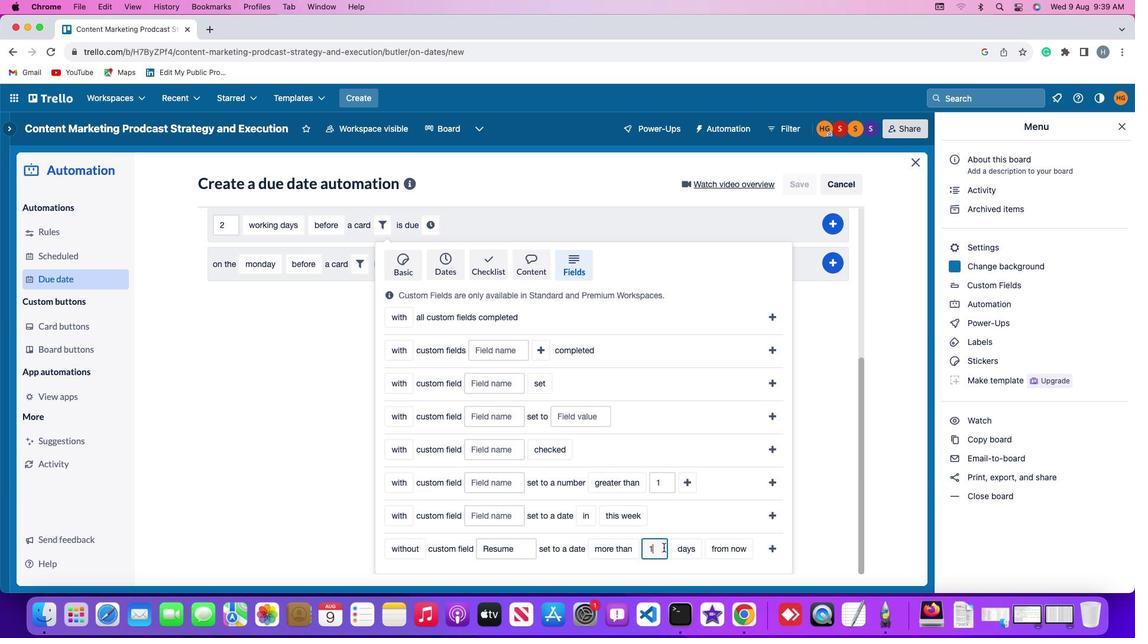 
Action: Mouse moved to (687, 546)
Screenshot: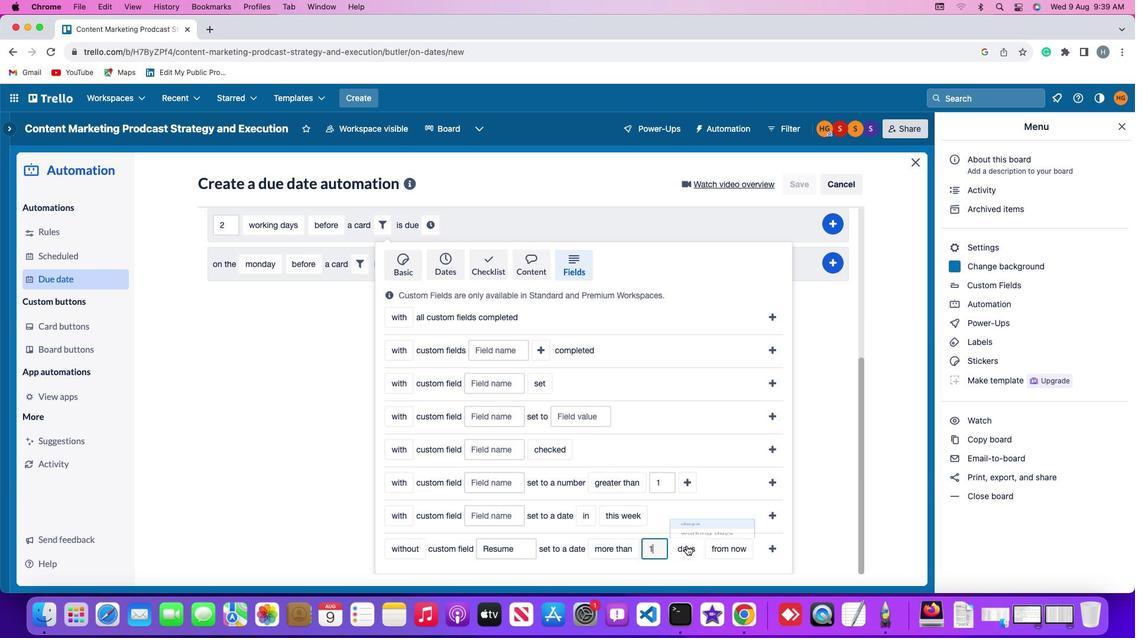 
Action: Mouse pressed left at (687, 546)
Screenshot: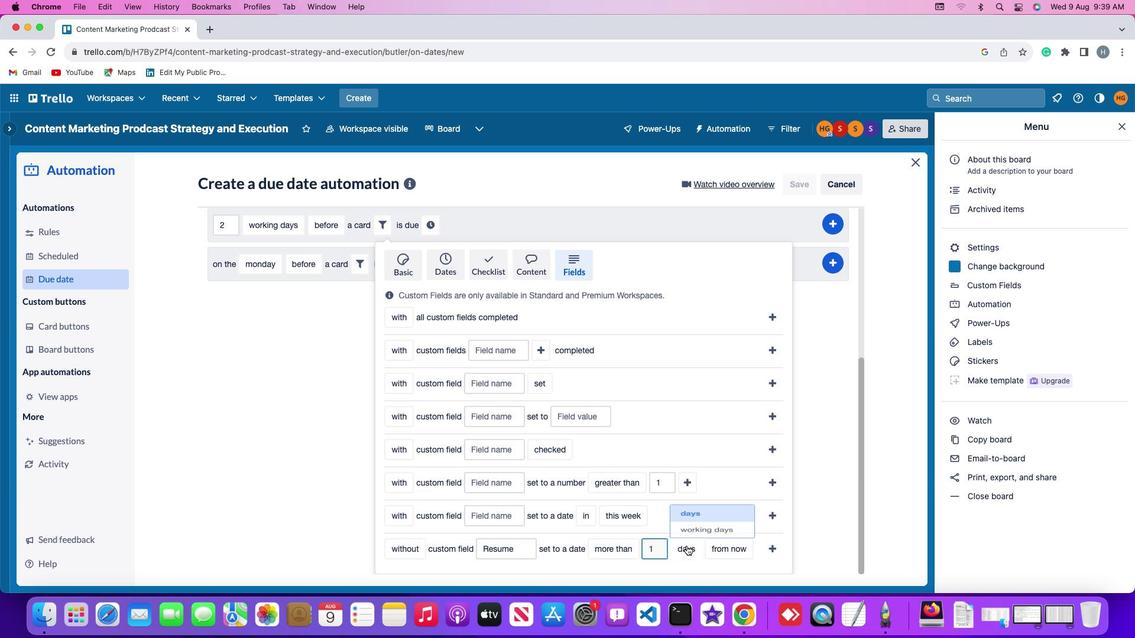 
Action: Mouse moved to (704, 502)
Screenshot: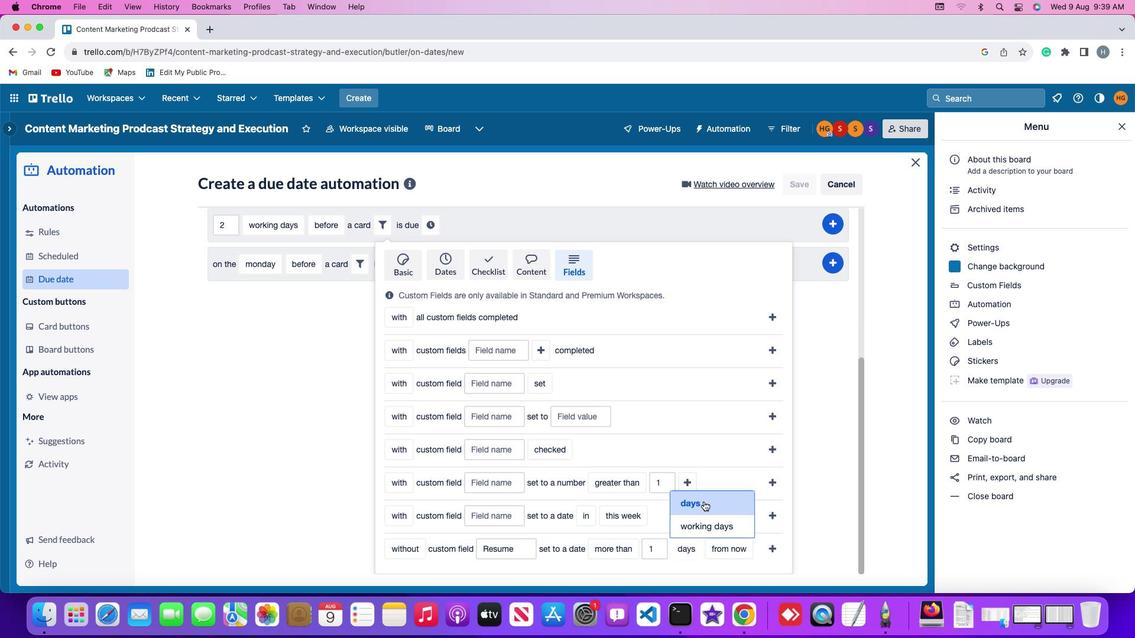 
Action: Mouse pressed left at (704, 502)
Screenshot: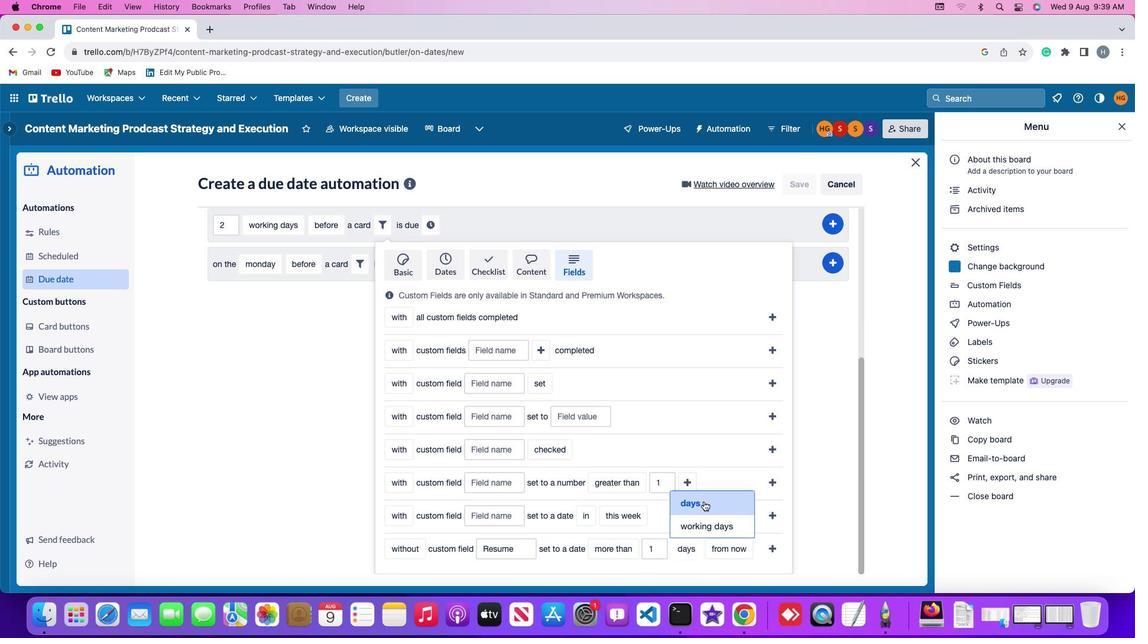 
Action: Mouse moved to (735, 547)
Screenshot: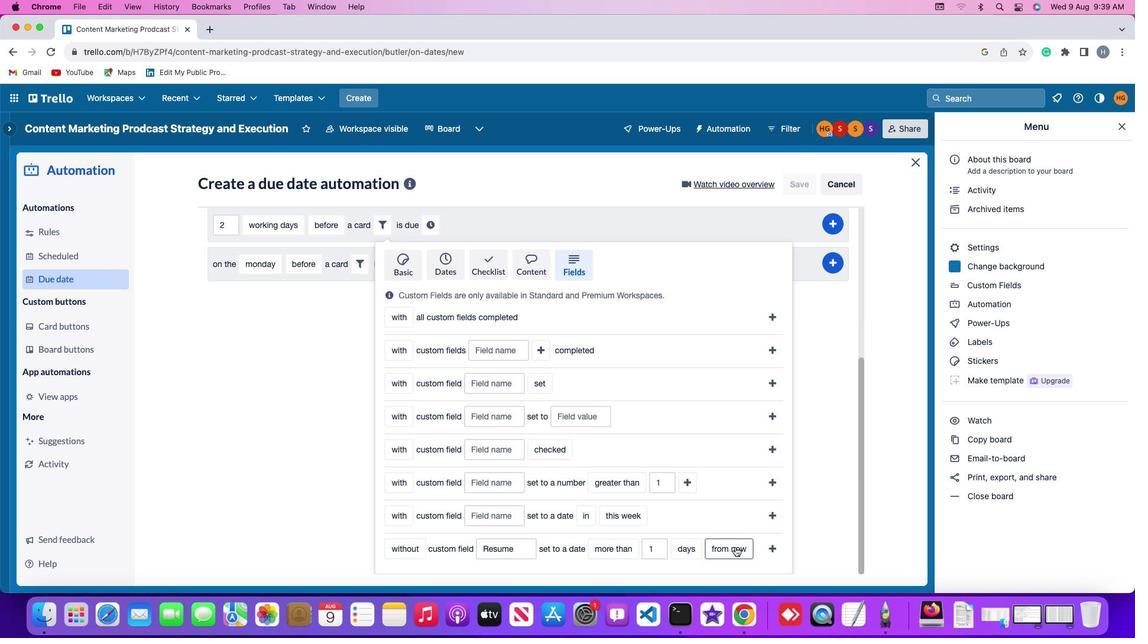 
Action: Mouse pressed left at (735, 547)
Screenshot: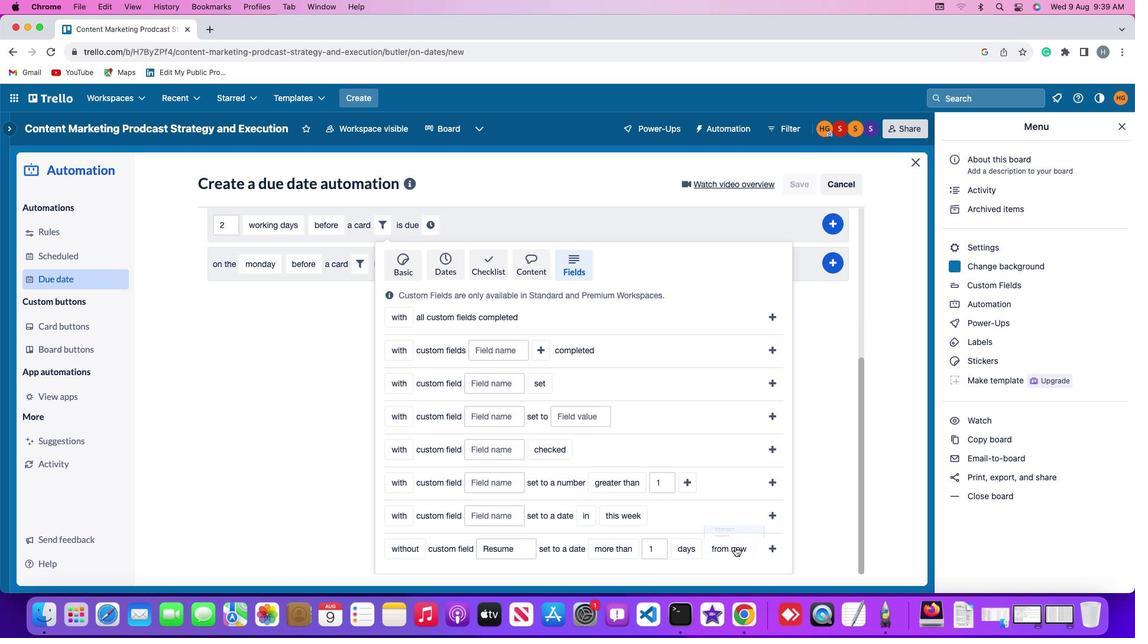 
Action: Mouse moved to (728, 527)
Screenshot: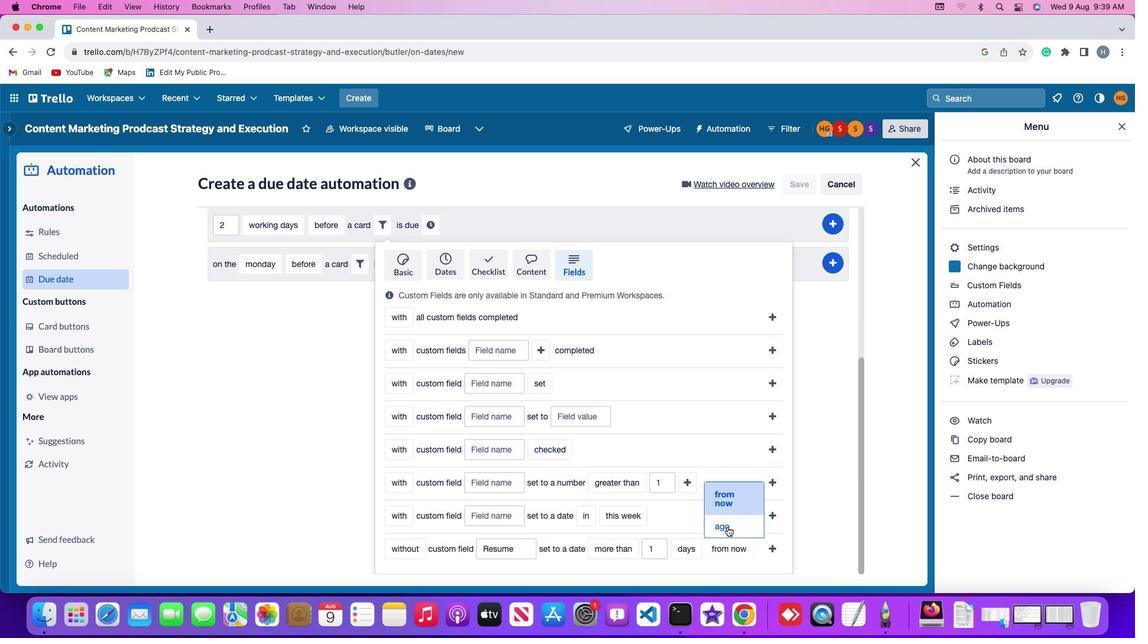 
Action: Mouse pressed left at (728, 527)
Screenshot: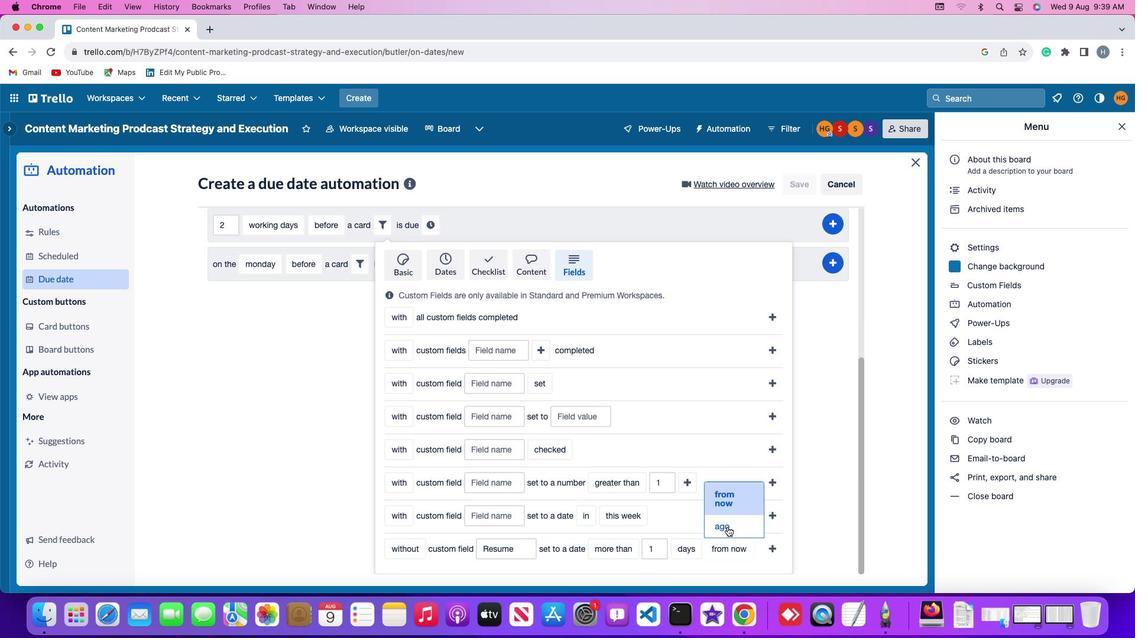 
Action: Mouse moved to (754, 549)
Screenshot: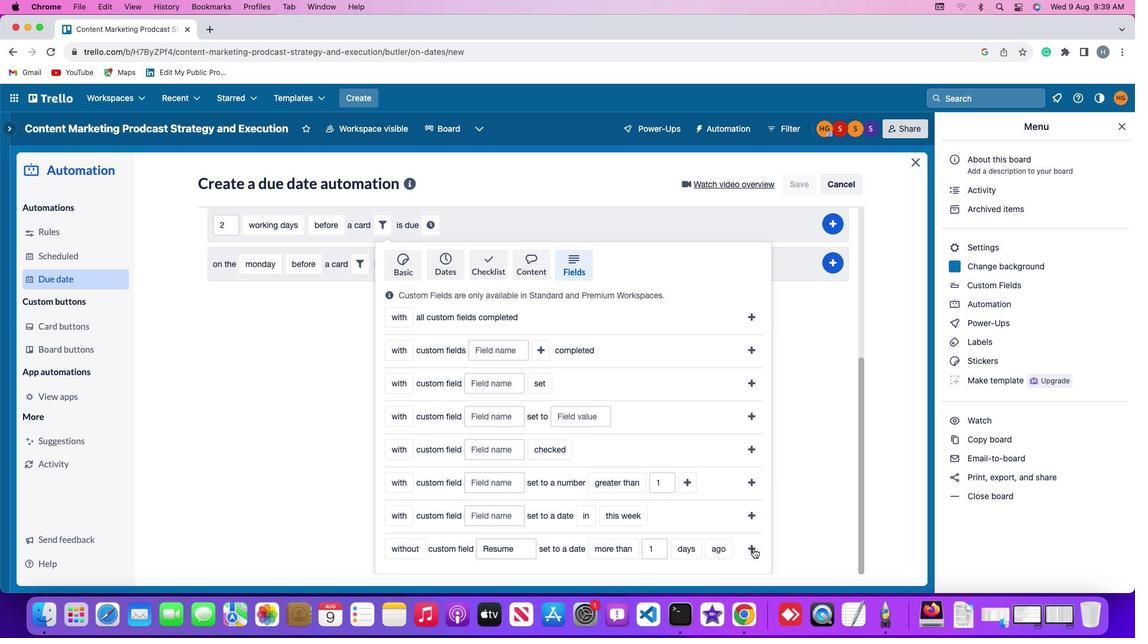 
Action: Mouse pressed left at (754, 549)
Screenshot: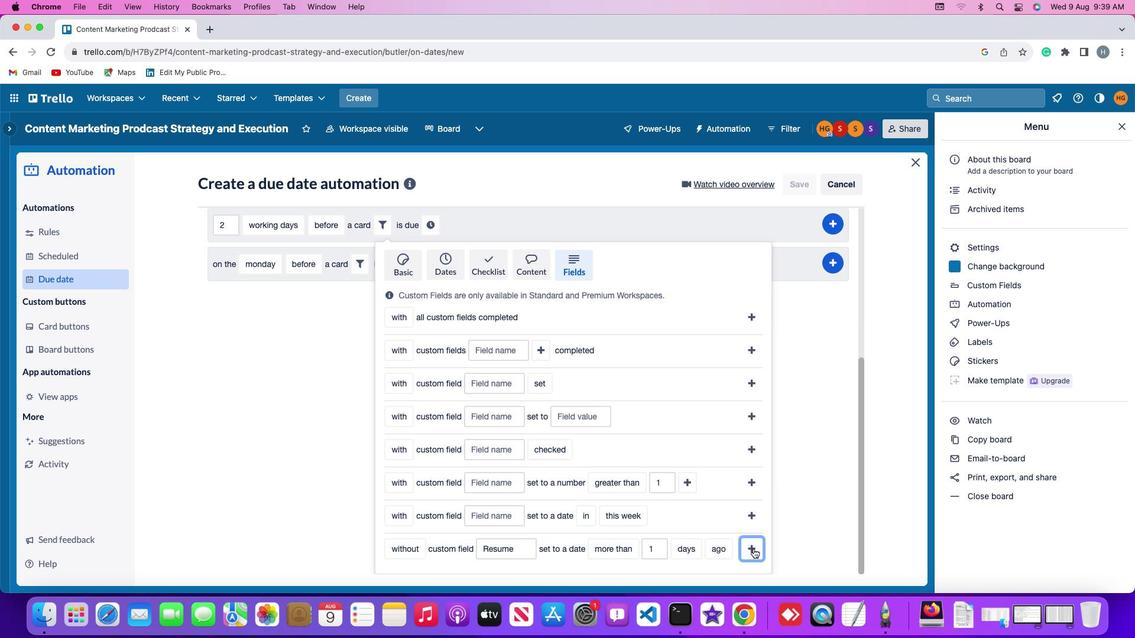 
Action: Mouse moved to (704, 479)
Screenshot: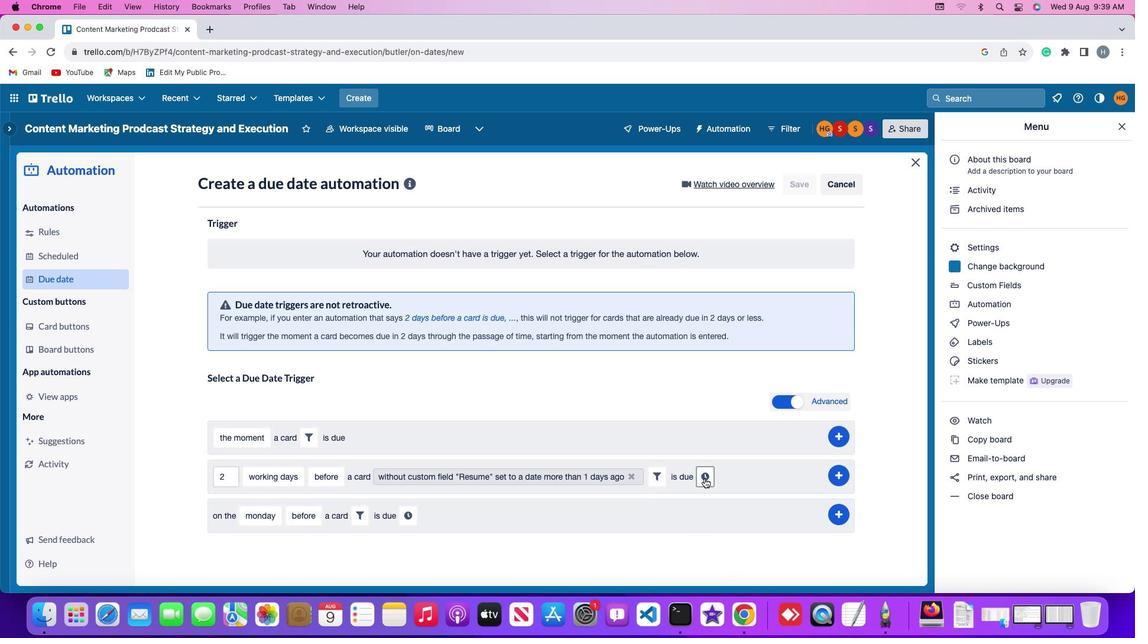 
Action: Mouse pressed left at (704, 479)
Screenshot: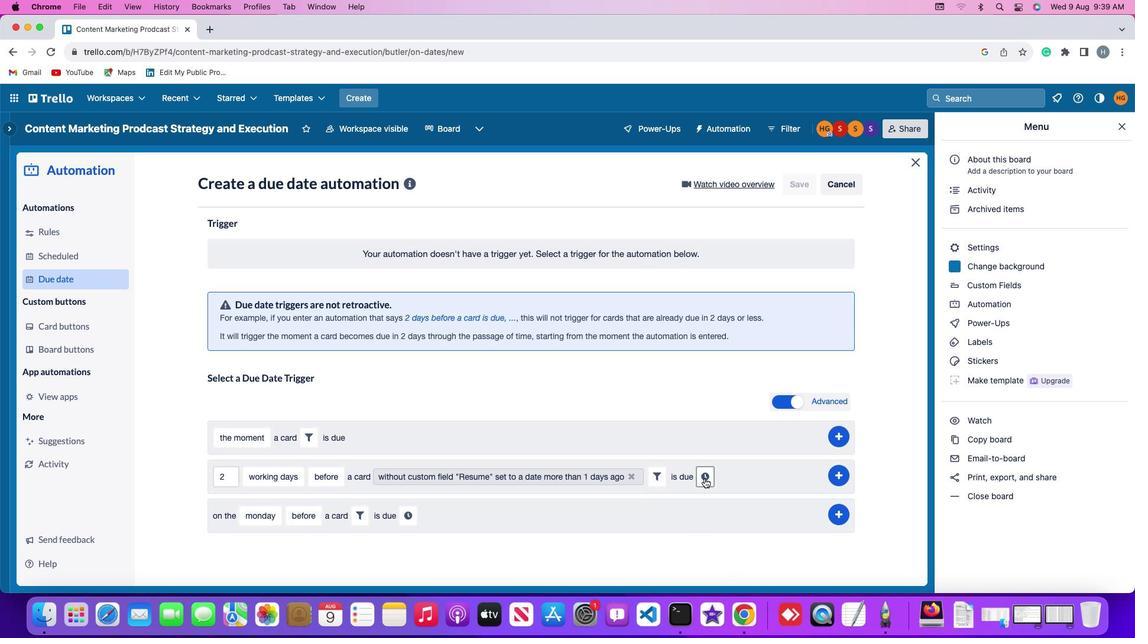 
Action: Mouse moved to (728, 478)
Screenshot: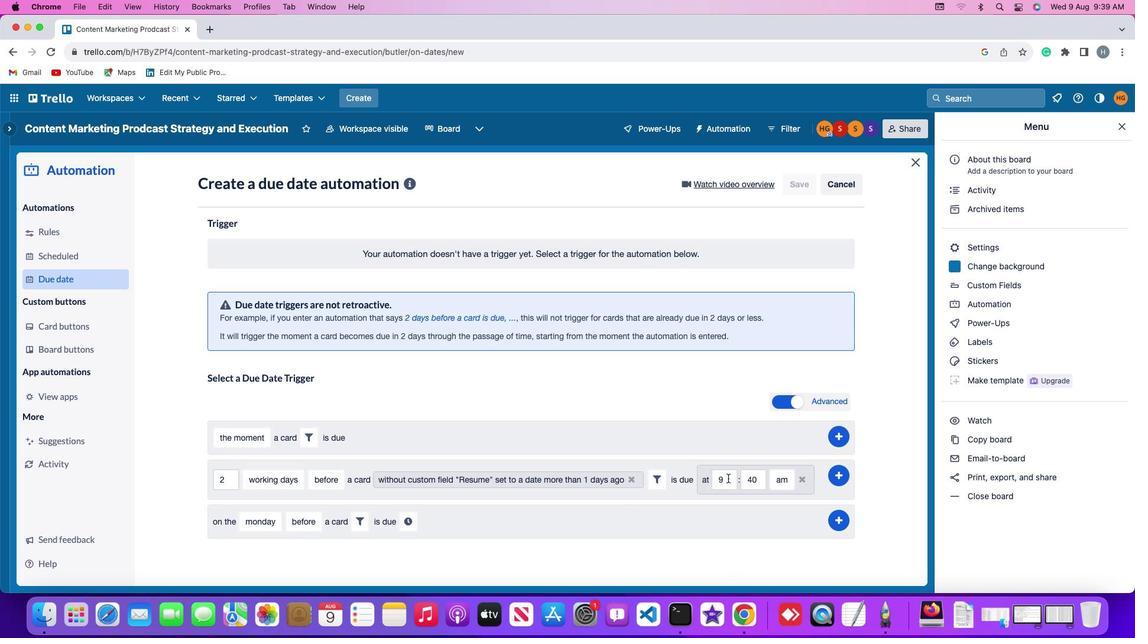 
Action: Mouse pressed left at (728, 478)
Screenshot: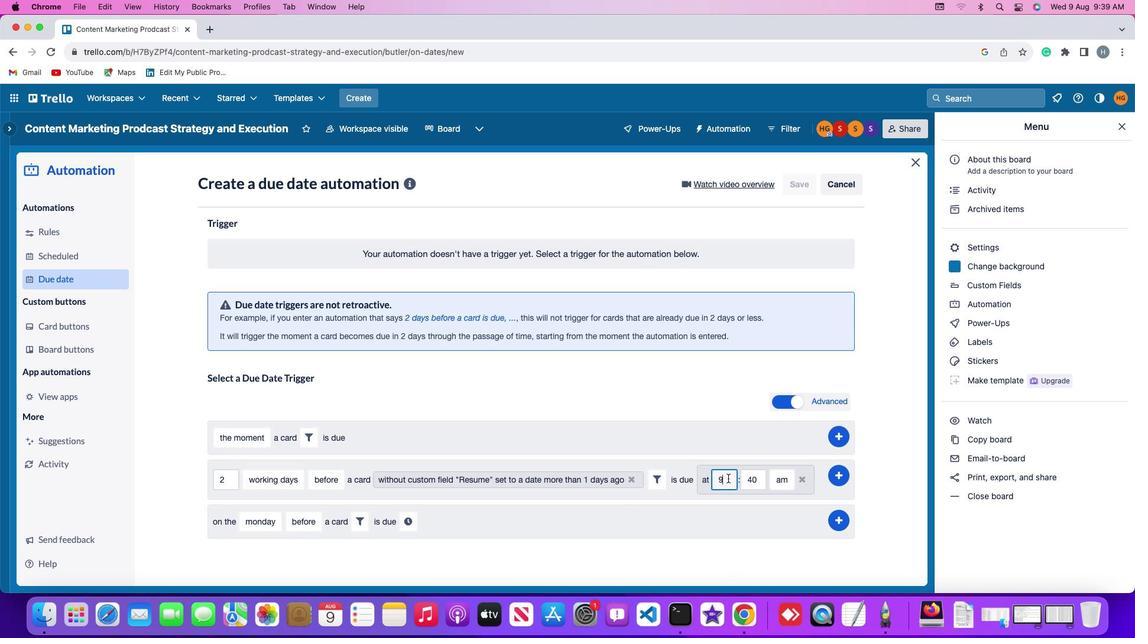 
Action: Key pressed Key.backspace'1''1'
Screenshot: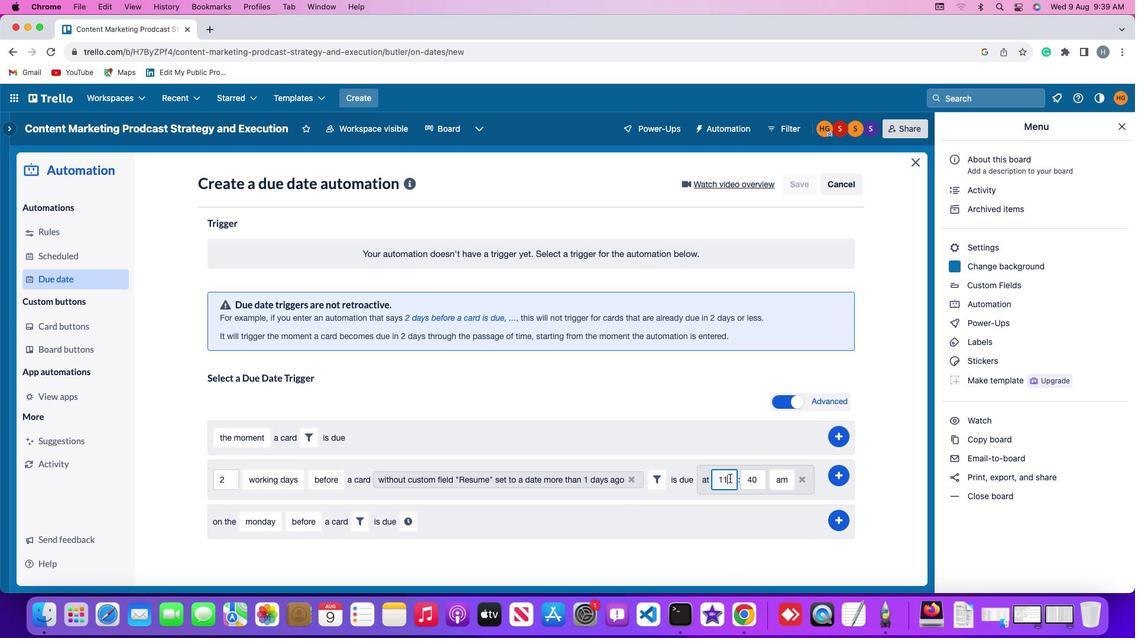 
Action: Mouse moved to (763, 477)
Screenshot: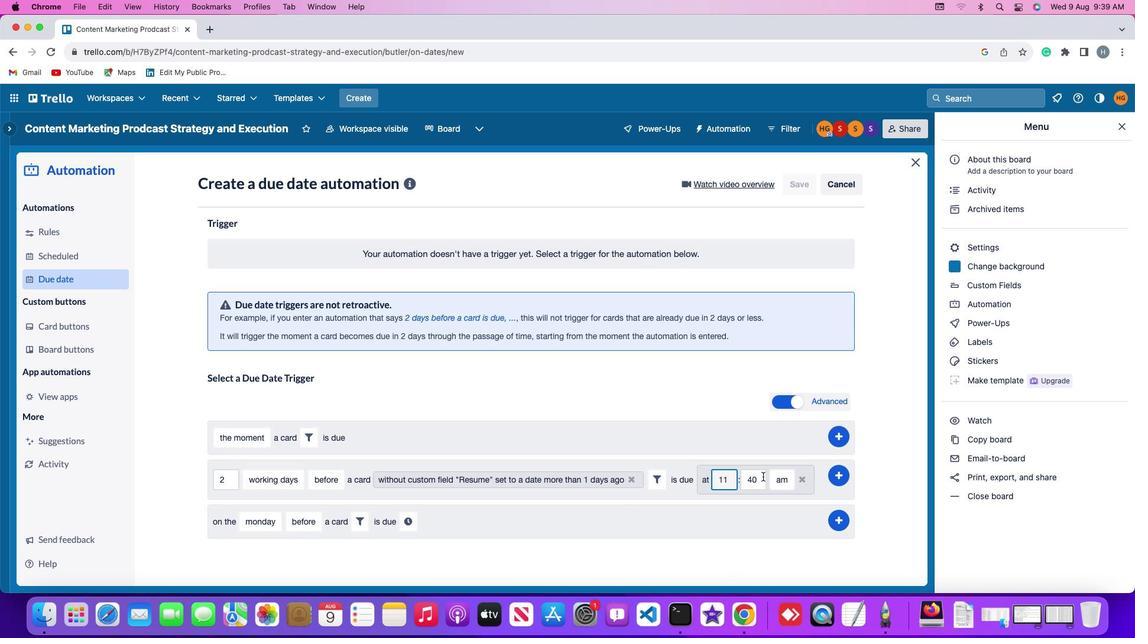 
Action: Mouse pressed left at (763, 477)
Screenshot: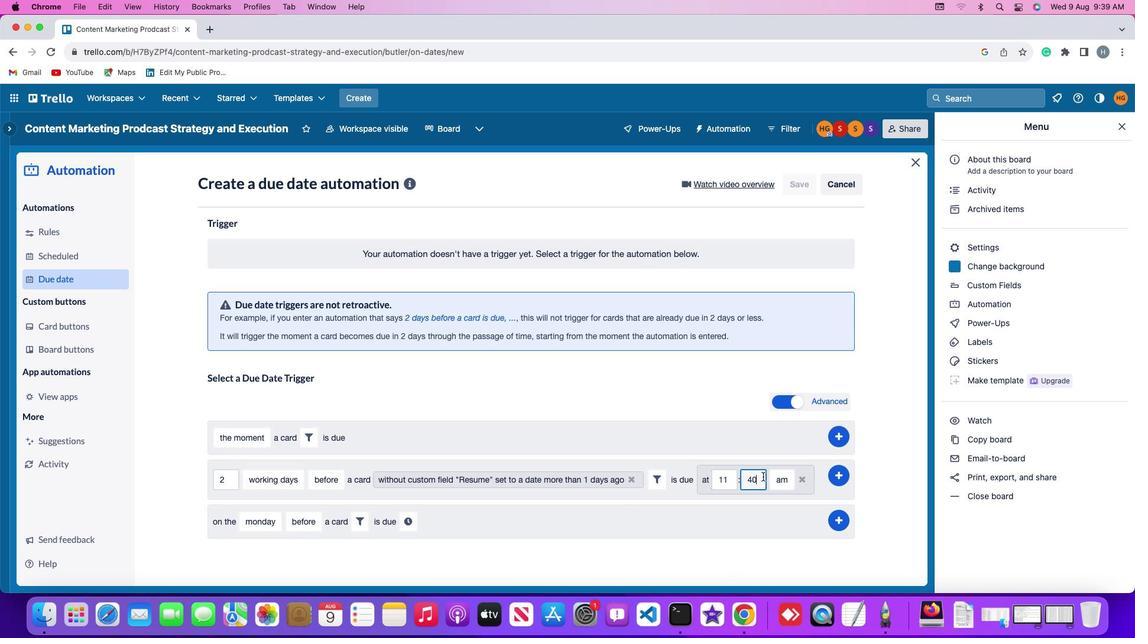 
Action: Key pressed Key.backspaceKey.backspace'0''0'
Screenshot: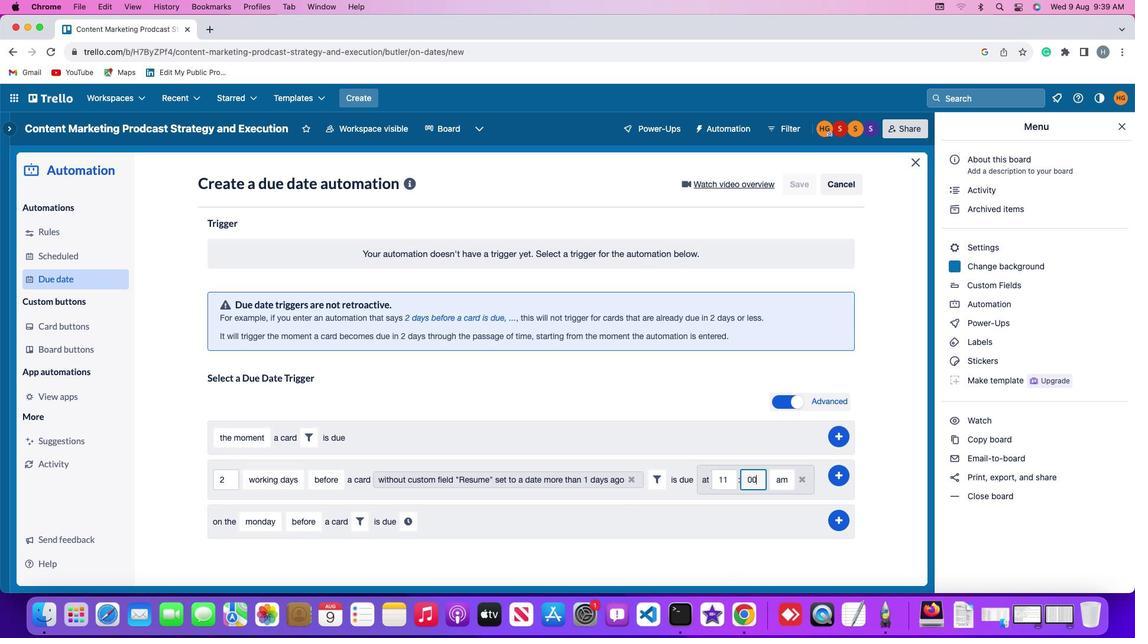 
Action: Mouse moved to (780, 478)
Screenshot: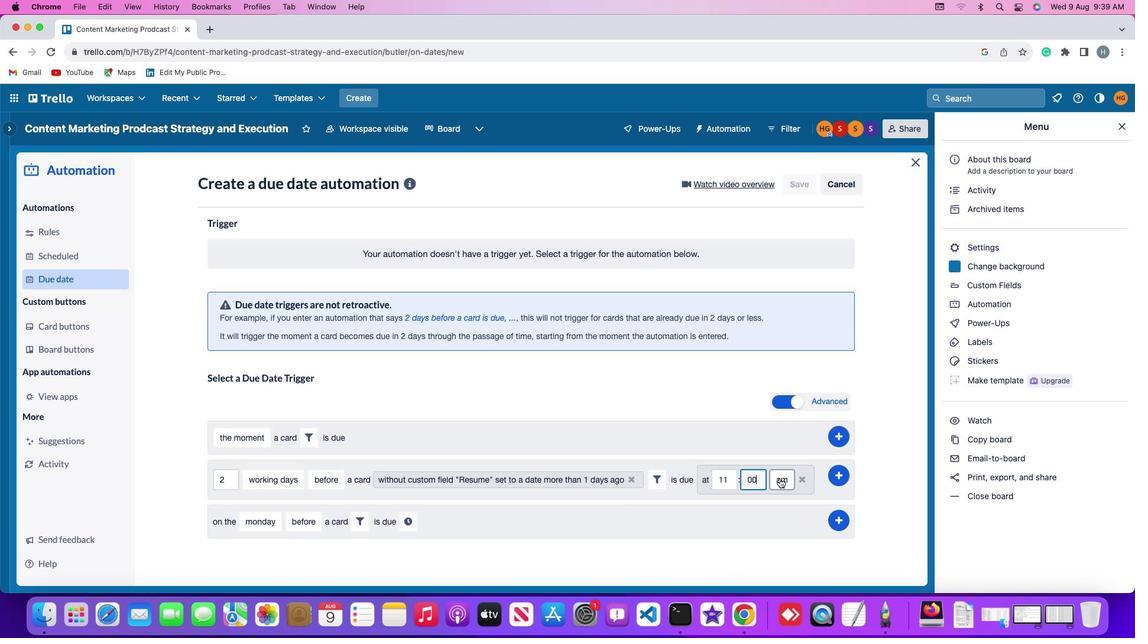 
Action: Mouse pressed left at (780, 478)
Screenshot: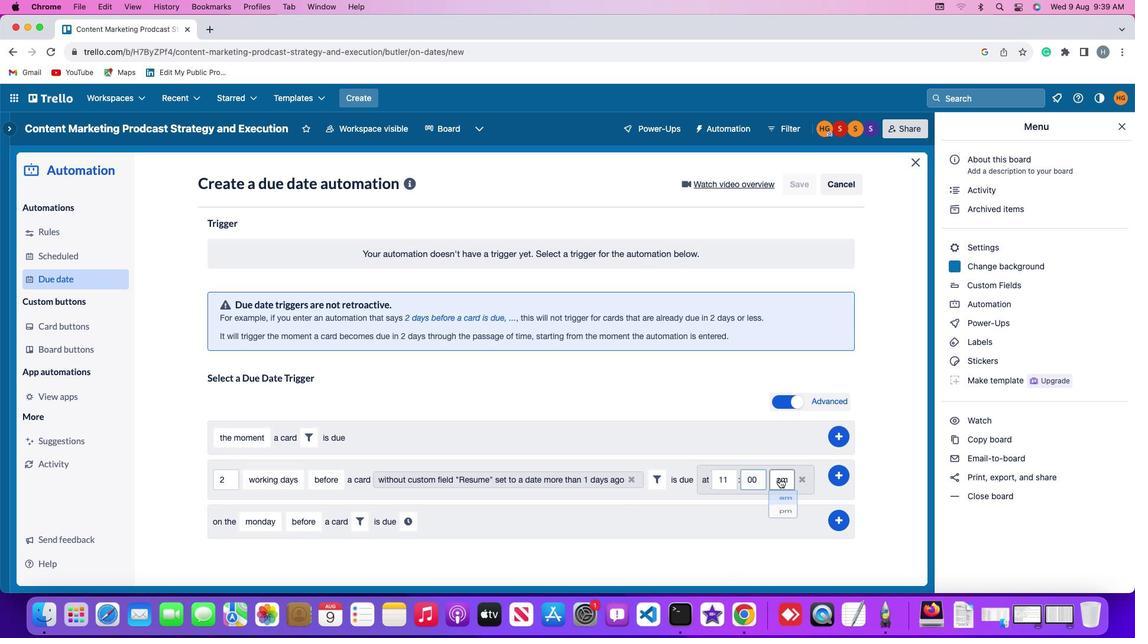 
Action: Mouse moved to (785, 502)
Screenshot: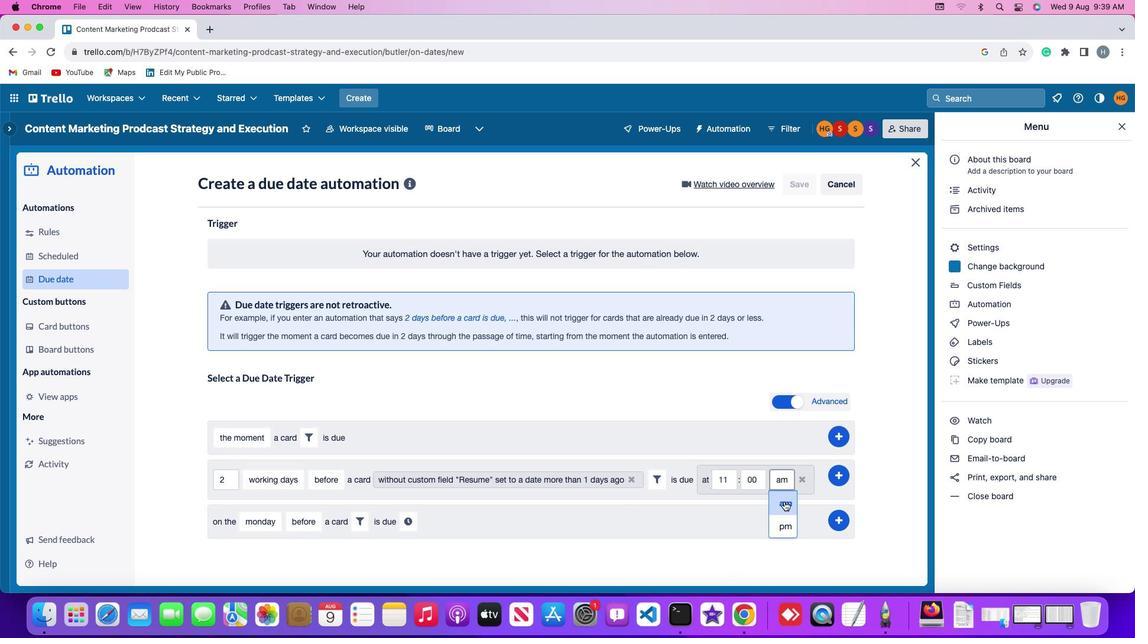 
Action: Mouse pressed left at (785, 502)
Screenshot: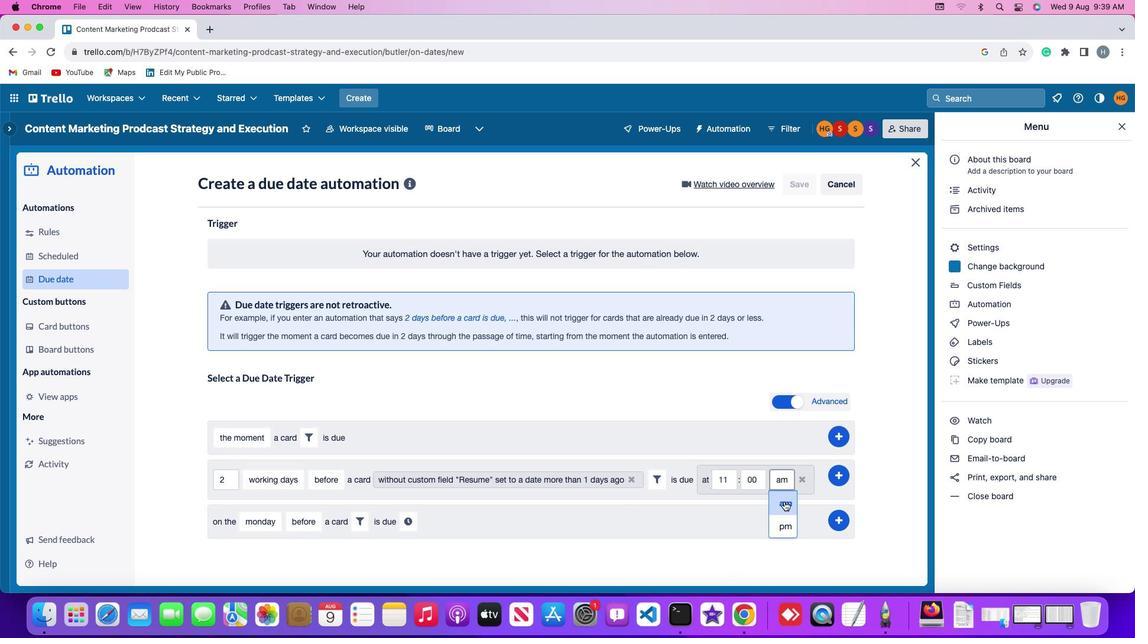 
Action: Mouse moved to (841, 474)
Screenshot: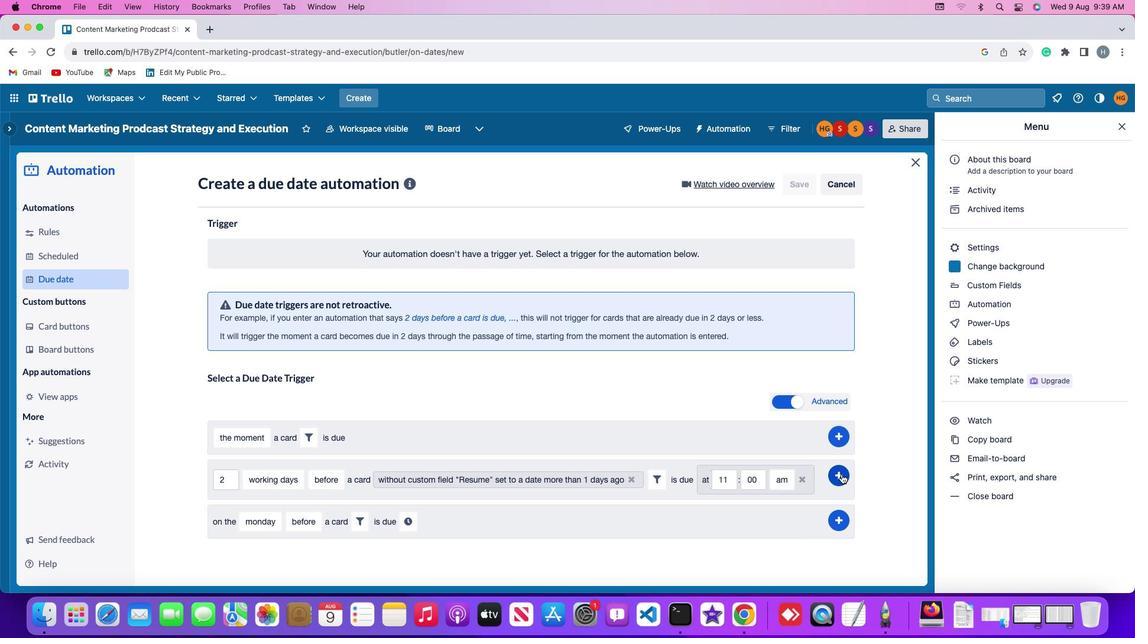 
Action: Mouse pressed left at (841, 474)
Screenshot: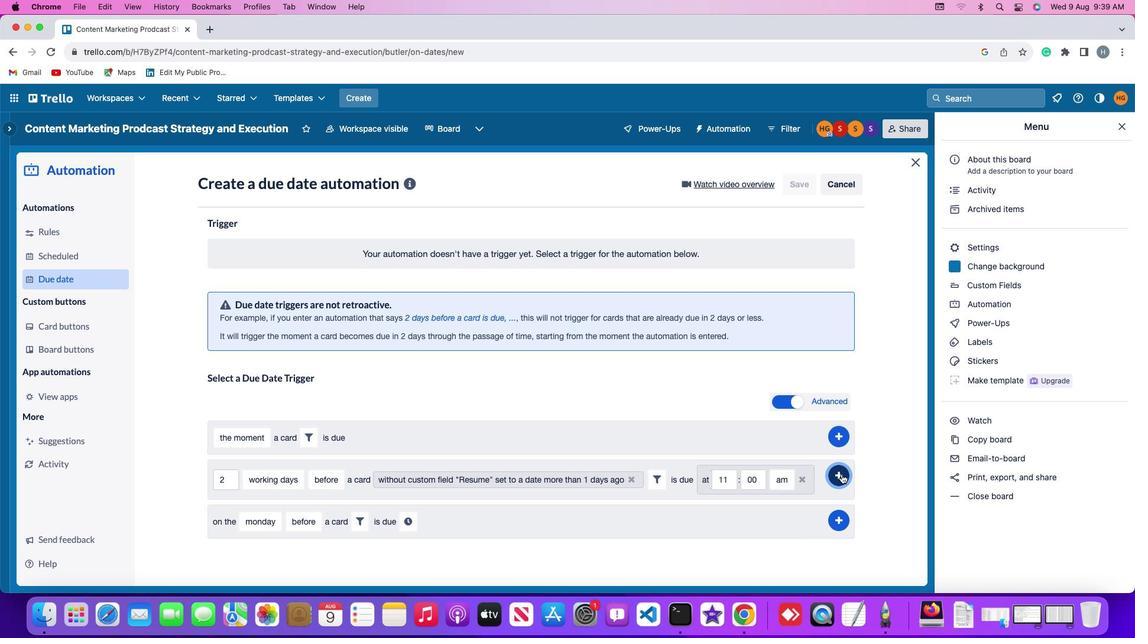 
Action: Mouse moved to (888, 392)
Screenshot: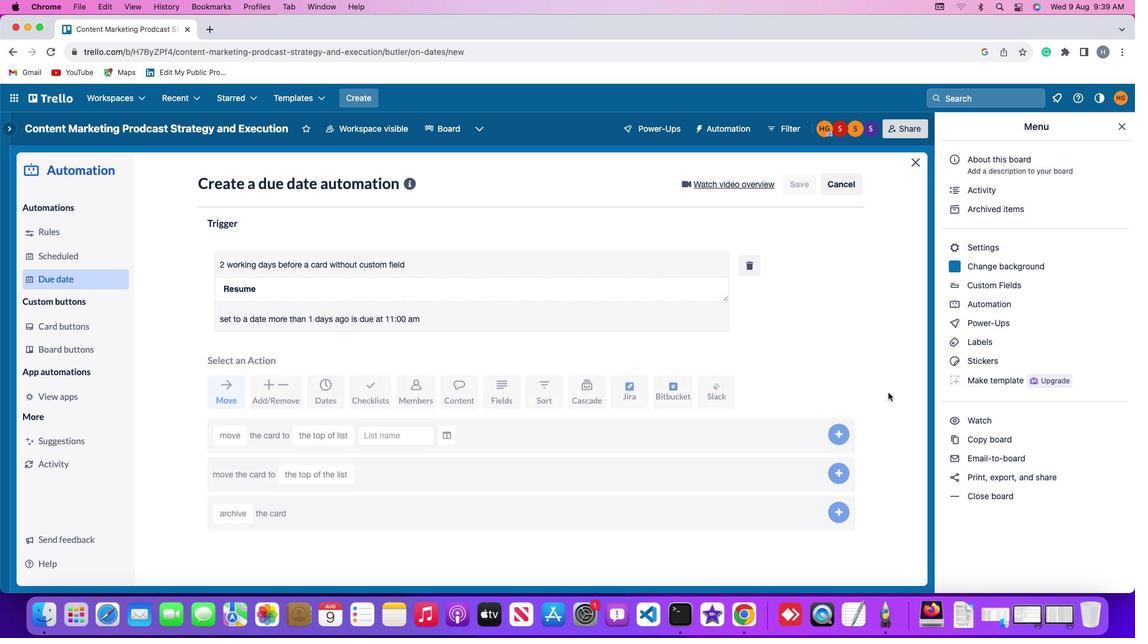 
